 Task: Search one way flight ticket for 5 adults, 2 children, 1 infant in seat and 2 infants on lap in economy from King Salmon: King Salmon Airport to Jackson: Jackson Hole Airport on 5-2-2023. Choice of flights is Alaska. Number of bags: 1 carry on bag and 1 checked bag. Price is upto 100000. Outbound departure time preference is 10:45.
Action: Mouse moved to (183, 130)
Screenshot: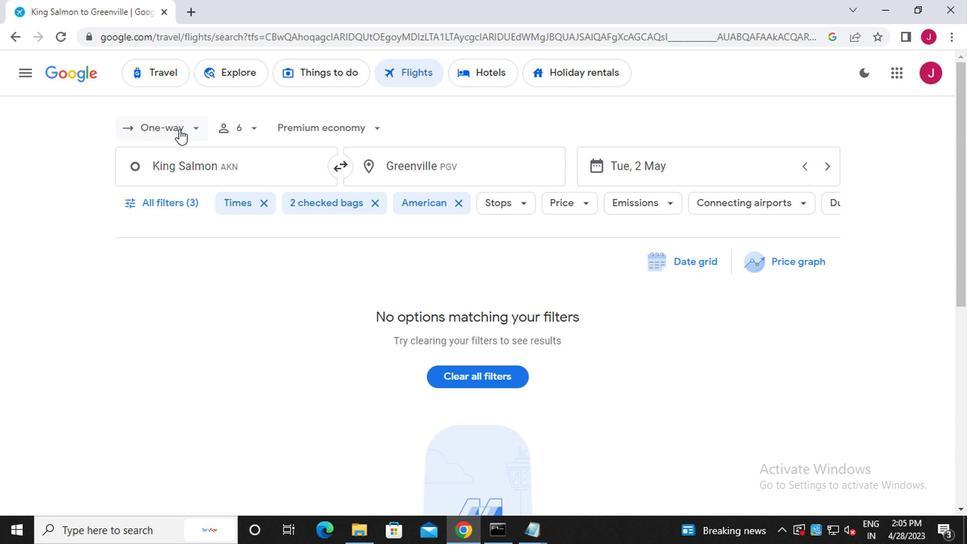 
Action: Mouse pressed left at (183, 130)
Screenshot: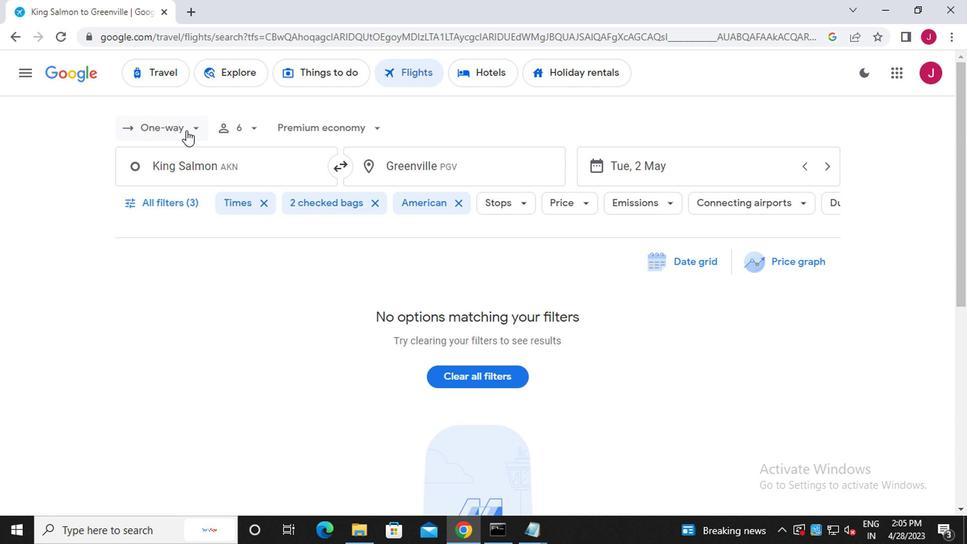
Action: Mouse moved to (188, 193)
Screenshot: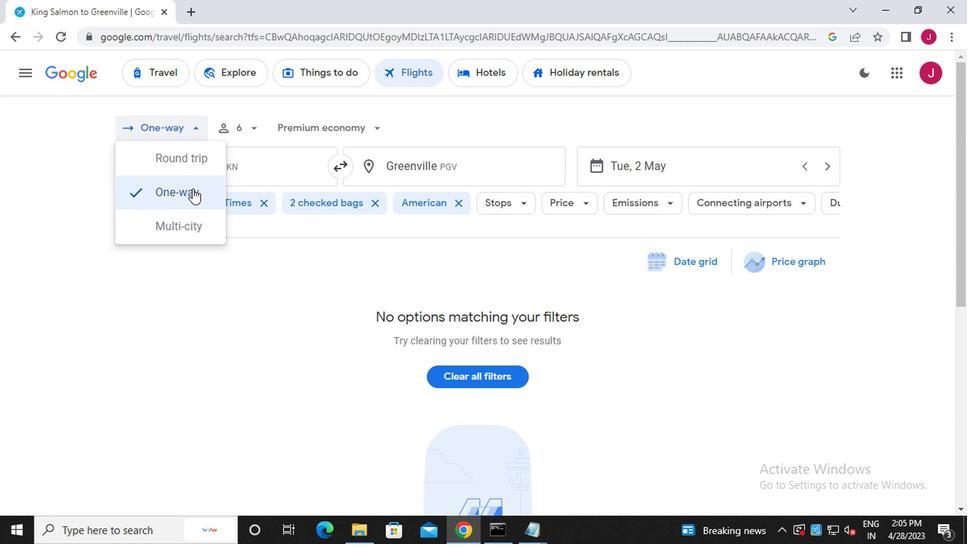 
Action: Mouse pressed left at (188, 193)
Screenshot: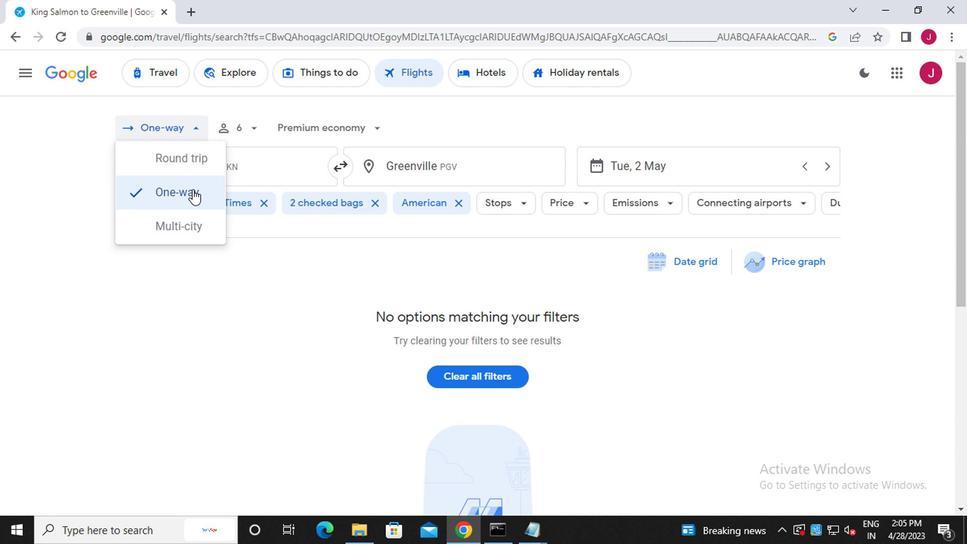 
Action: Mouse moved to (254, 125)
Screenshot: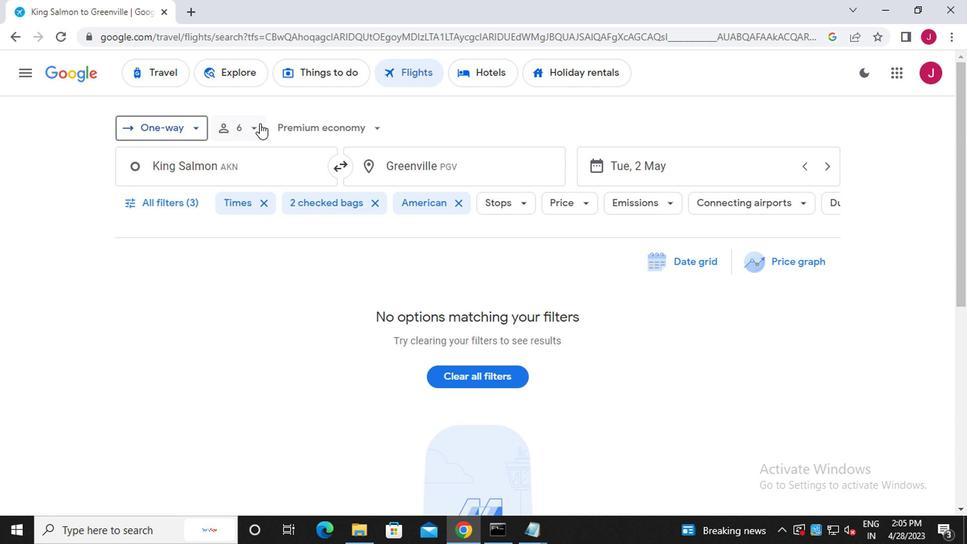 
Action: Mouse pressed left at (254, 125)
Screenshot: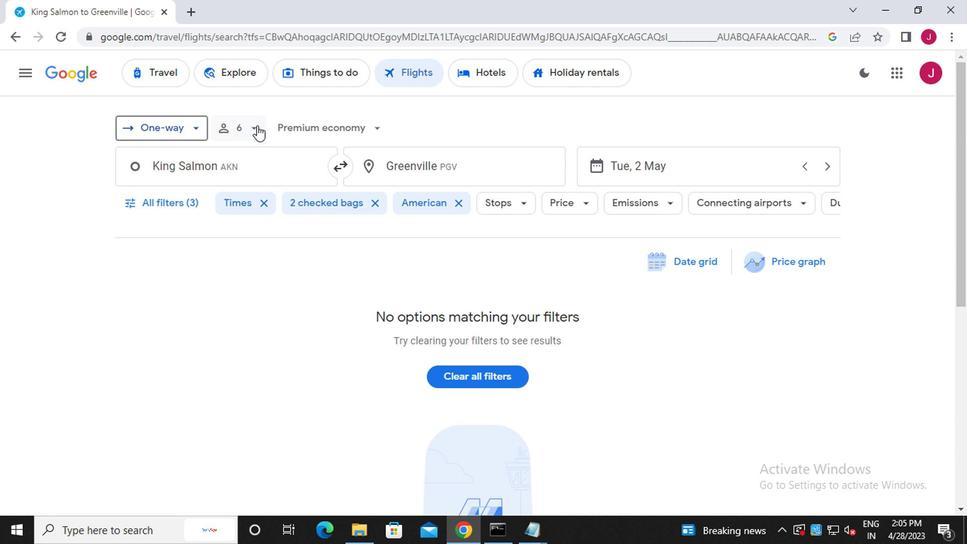
Action: Mouse moved to (355, 165)
Screenshot: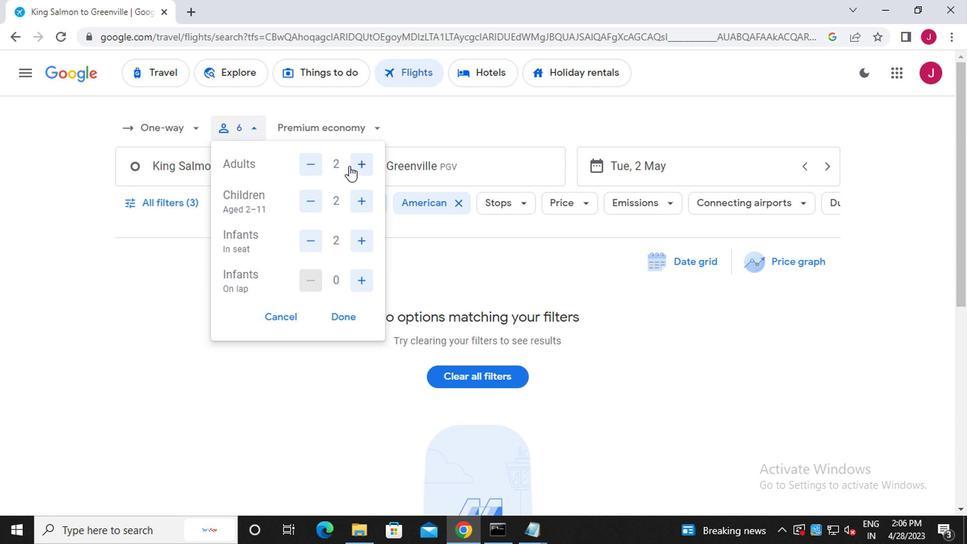 
Action: Mouse pressed left at (355, 165)
Screenshot: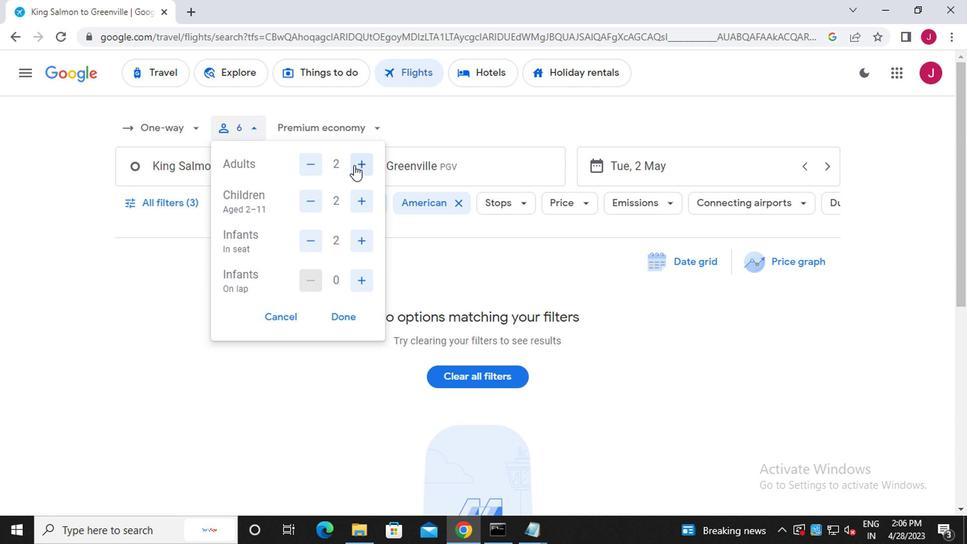 
Action: Mouse moved to (356, 165)
Screenshot: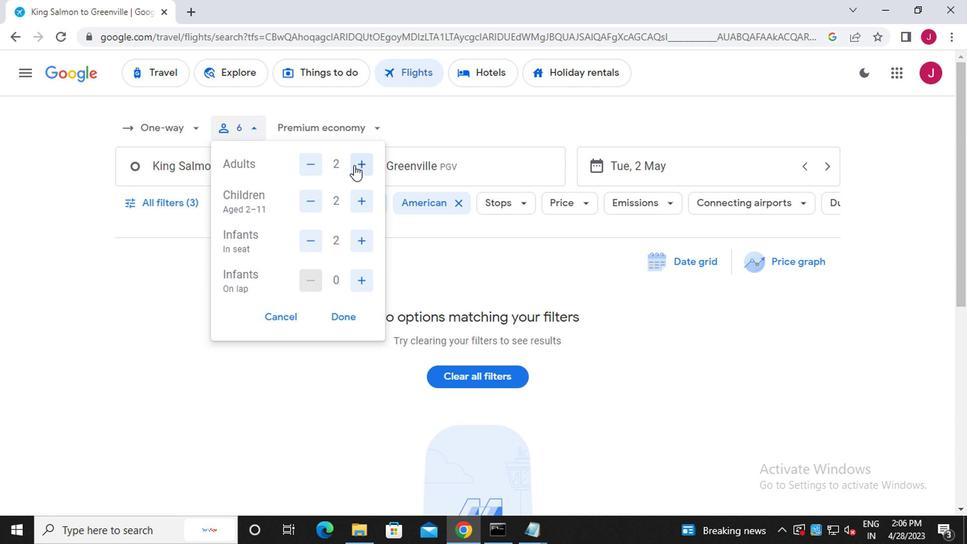 
Action: Mouse pressed left at (356, 165)
Screenshot: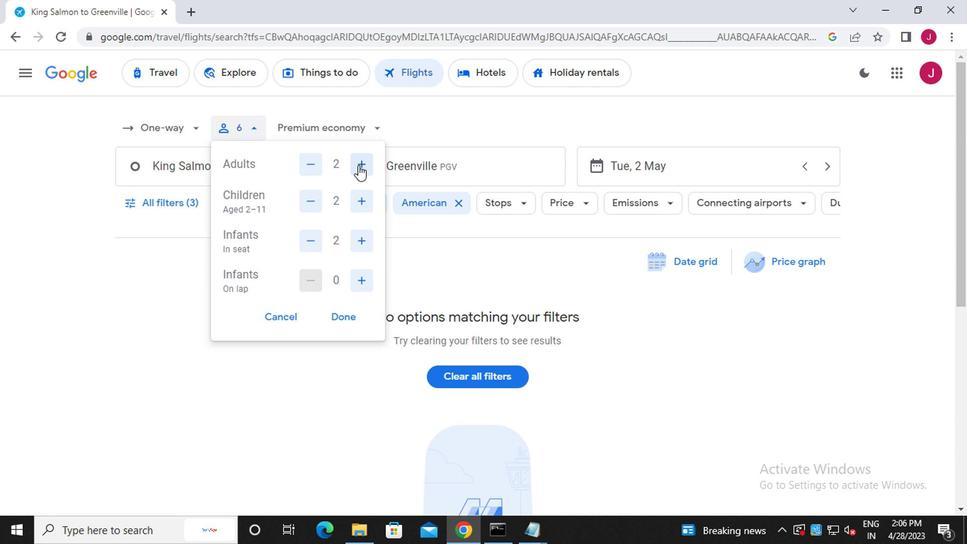 
Action: Mouse moved to (308, 164)
Screenshot: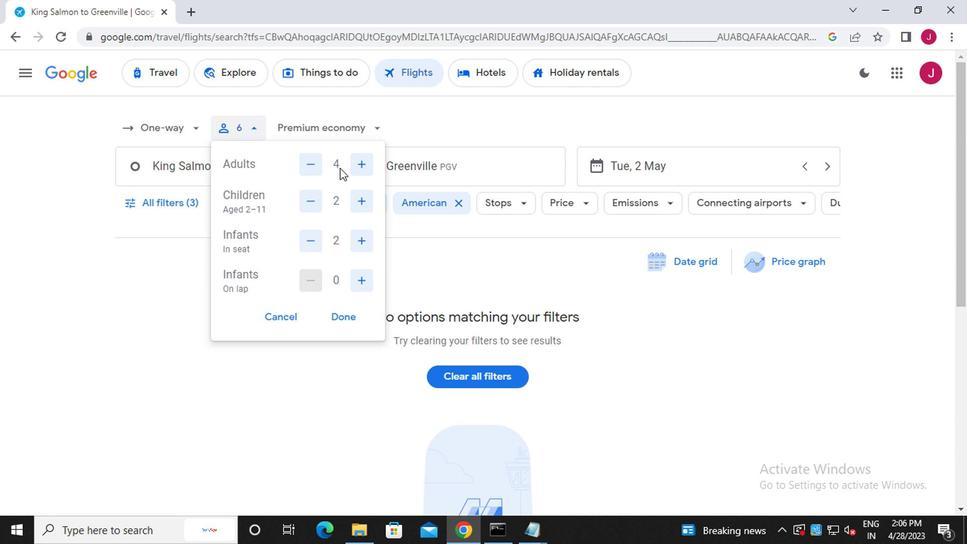 
Action: Mouse pressed left at (308, 164)
Screenshot: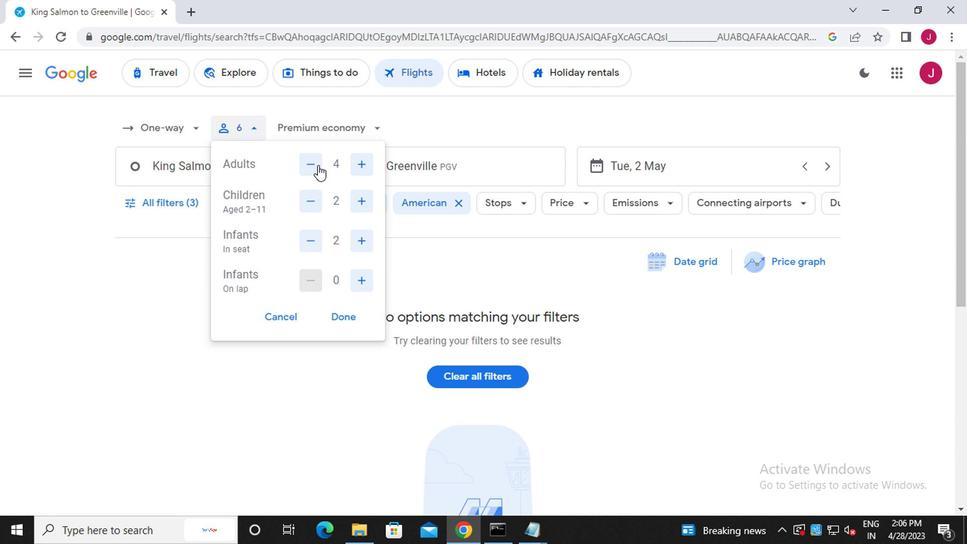 
Action: Mouse pressed left at (308, 164)
Screenshot: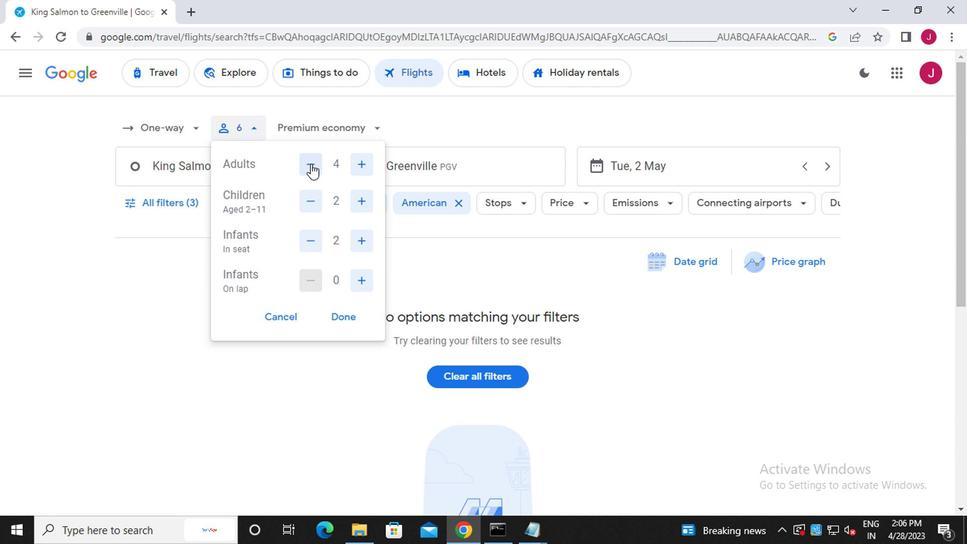 
Action: Mouse pressed left at (308, 164)
Screenshot: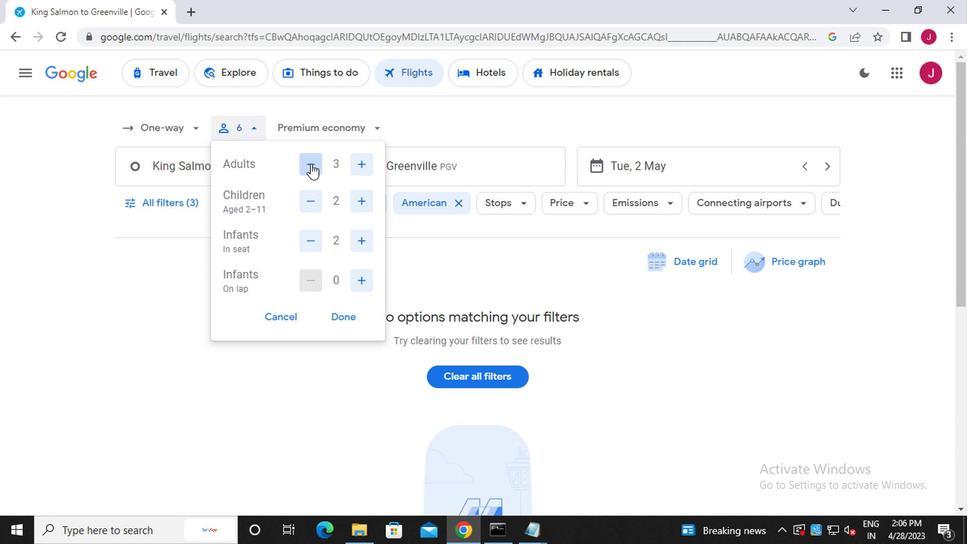 
Action: Mouse pressed left at (308, 164)
Screenshot: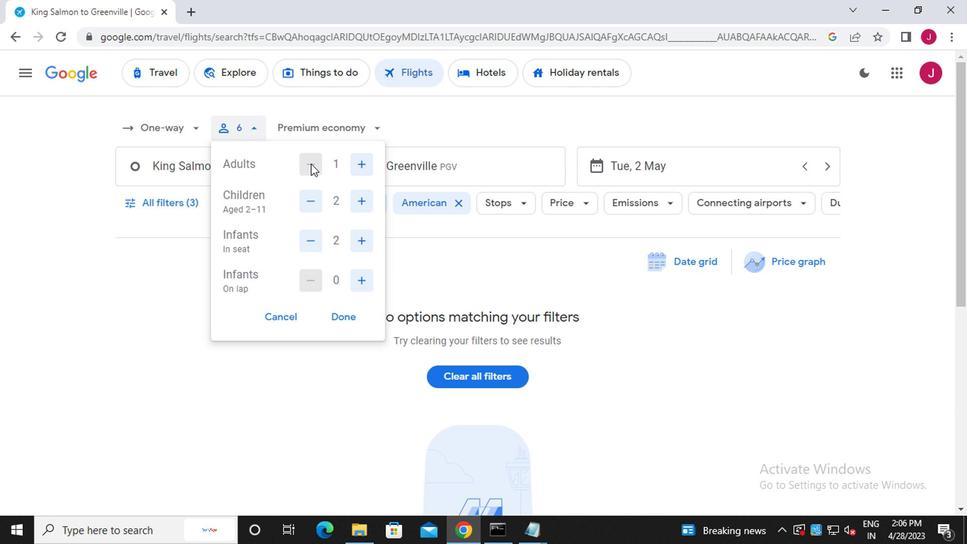 
Action: Mouse moved to (313, 165)
Screenshot: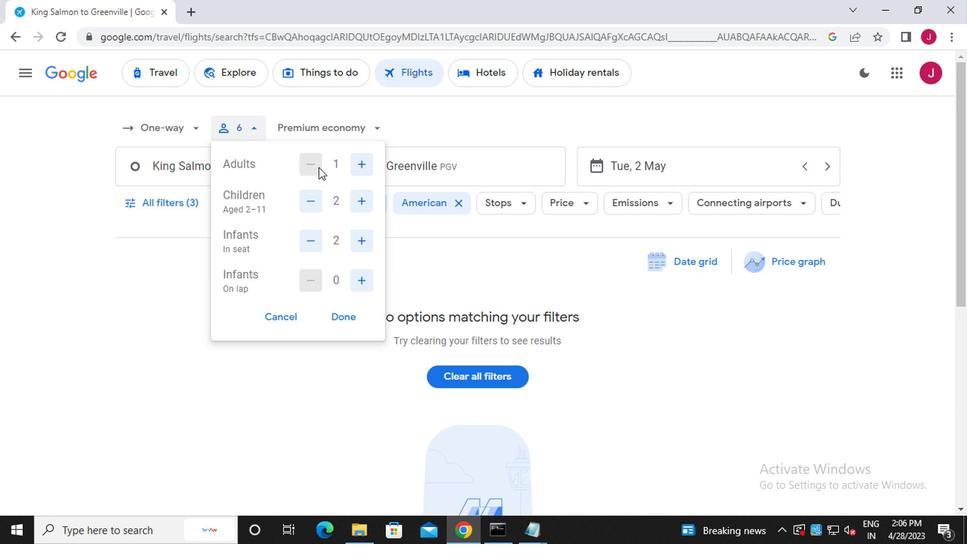 
Action: Mouse pressed left at (313, 165)
Screenshot: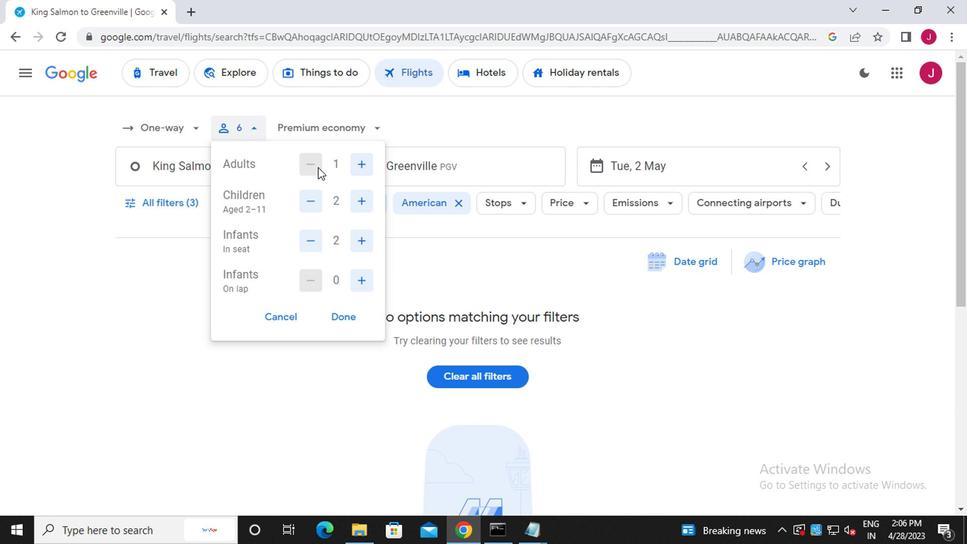 
Action: Mouse moved to (309, 164)
Screenshot: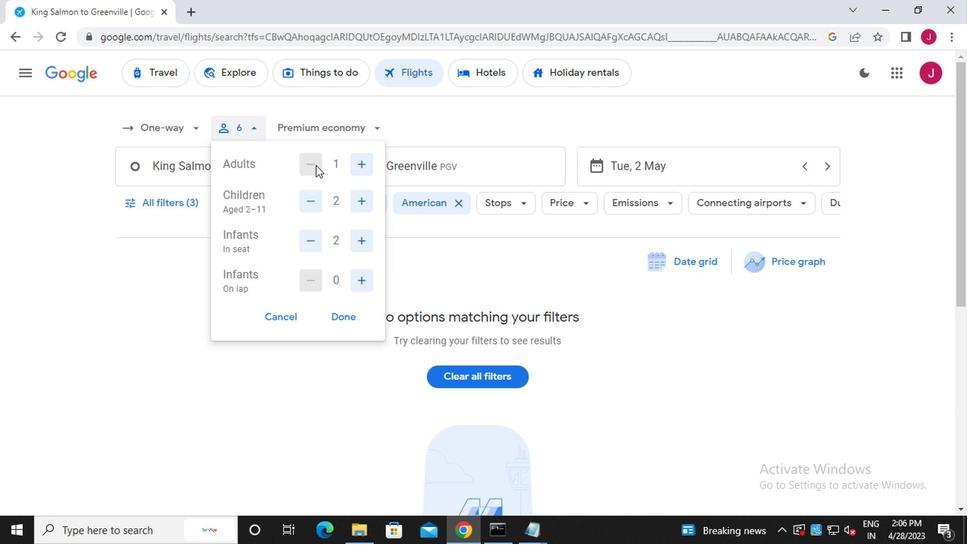 
Action: Mouse pressed left at (309, 164)
Screenshot: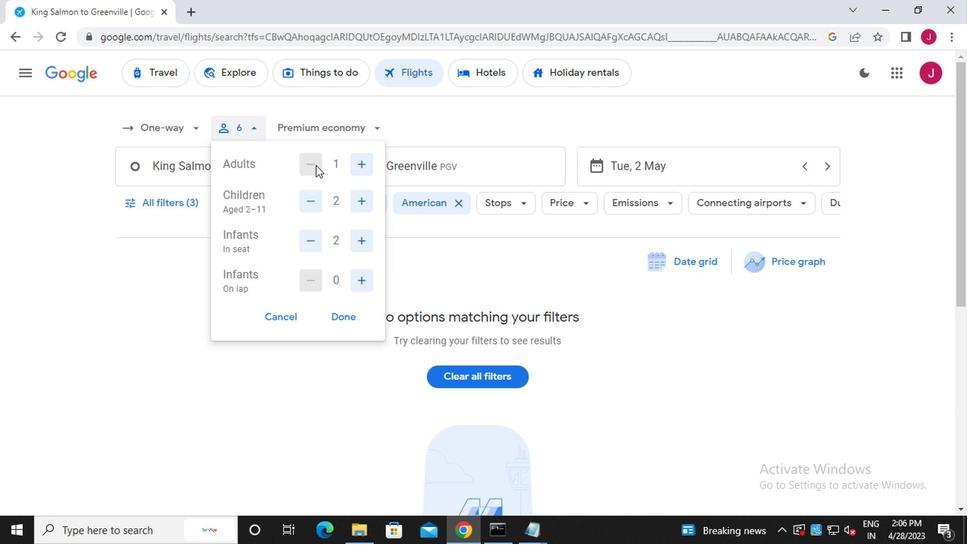 
Action: Mouse pressed left at (309, 164)
Screenshot: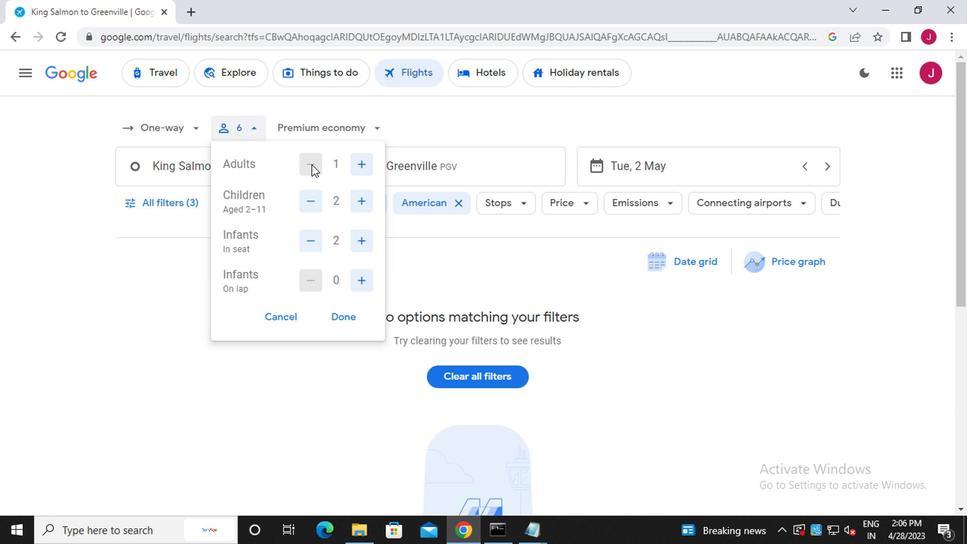 
Action: Mouse moved to (362, 168)
Screenshot: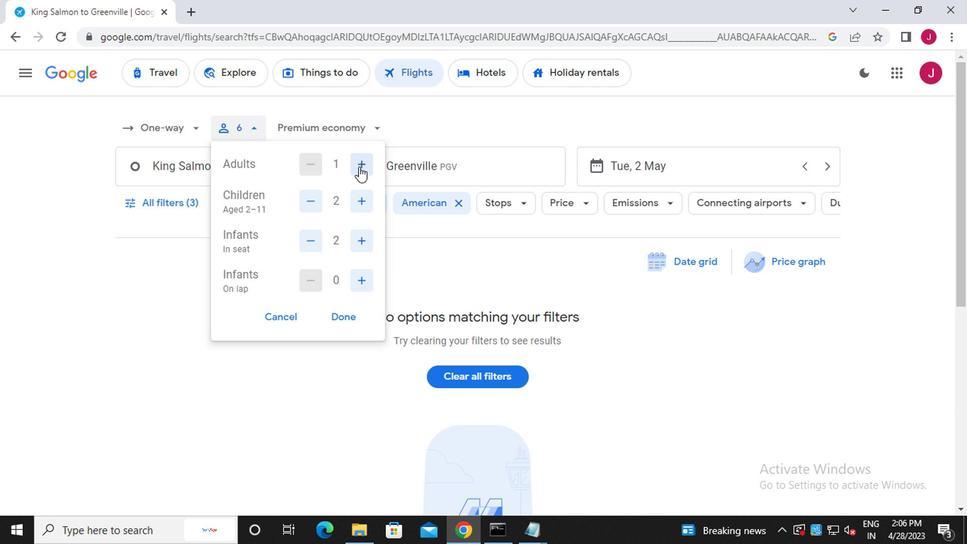 
Action: Mouse pressed left at (362, 168)
Screenshot: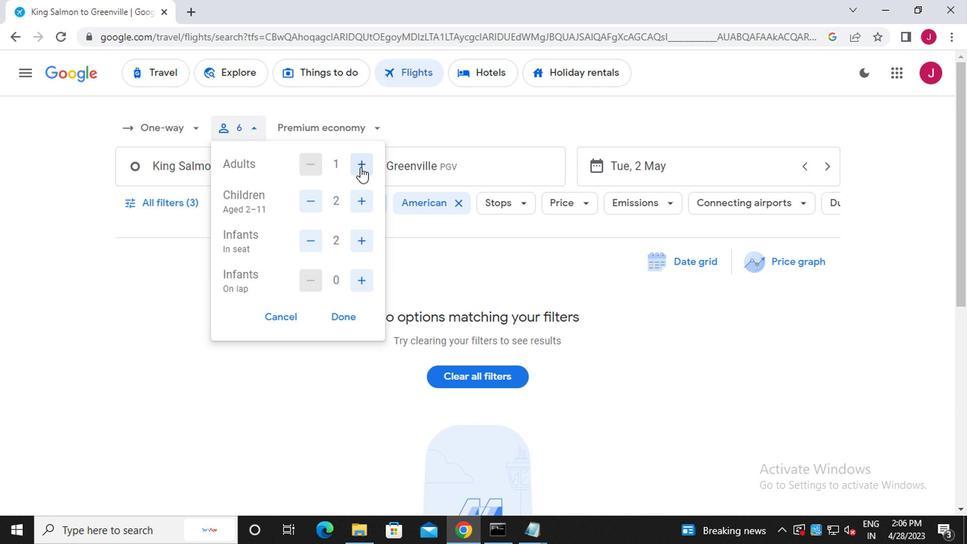 
Action: Mouse pressed left at (362, 168)
Screenshot: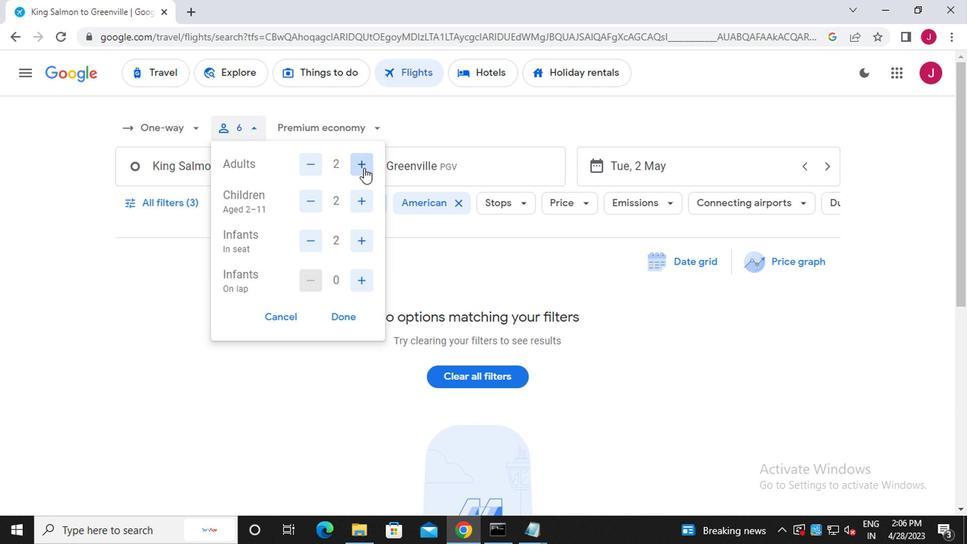 
Action: Mouse pressed left at (362, 168)
Screenshot: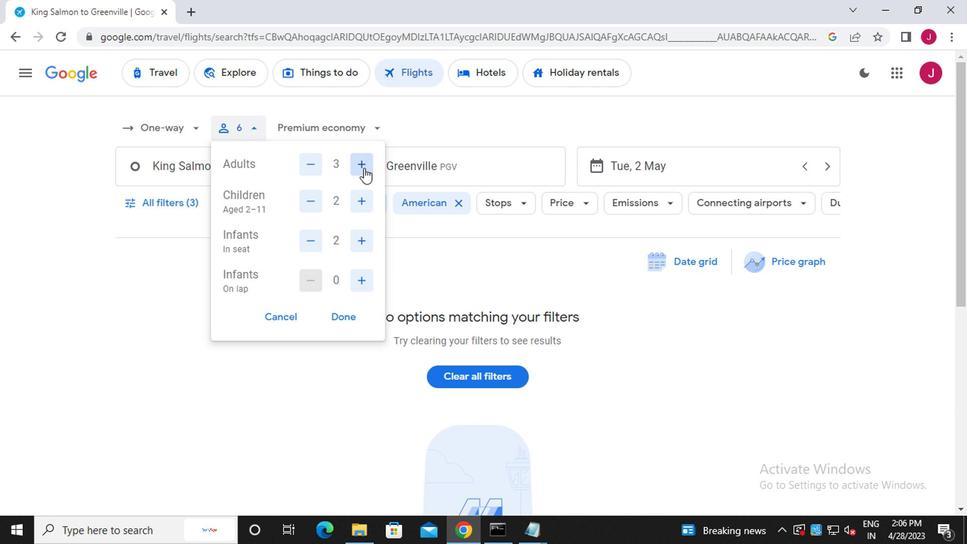
Action: Mouse pressed left at (362, 168)
Screenshot: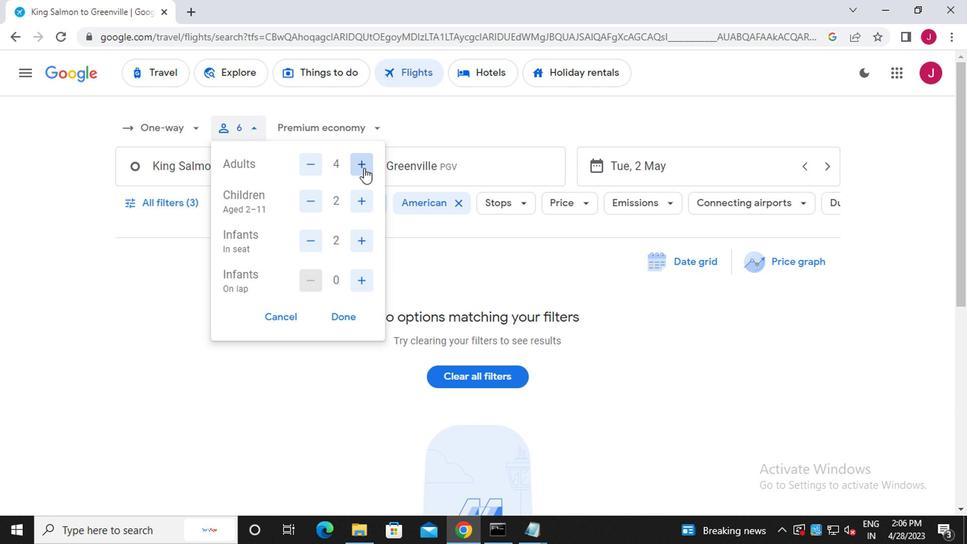 
Action: Mouse moved to (312, 202)
Screenshot: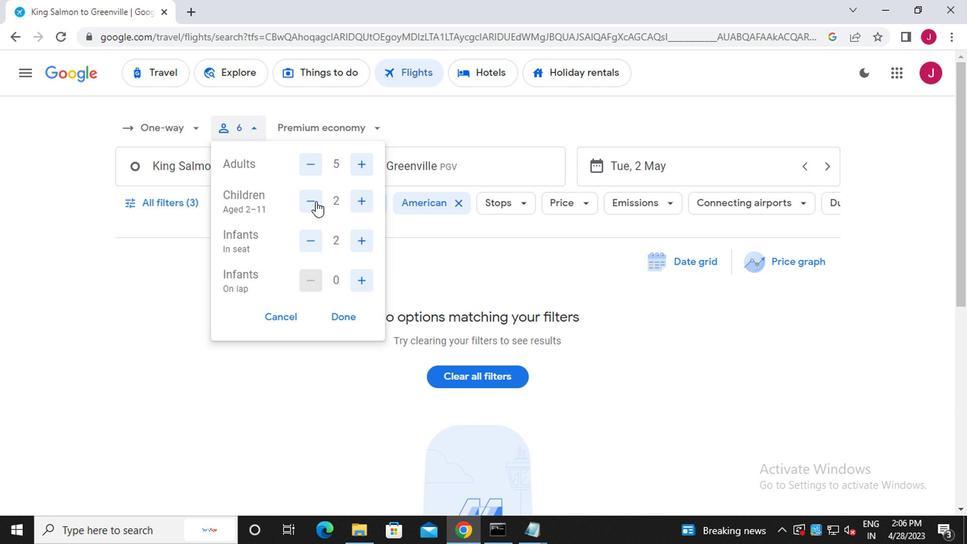 
Action: Mouse pressed left at (312, 202)
Screenshot: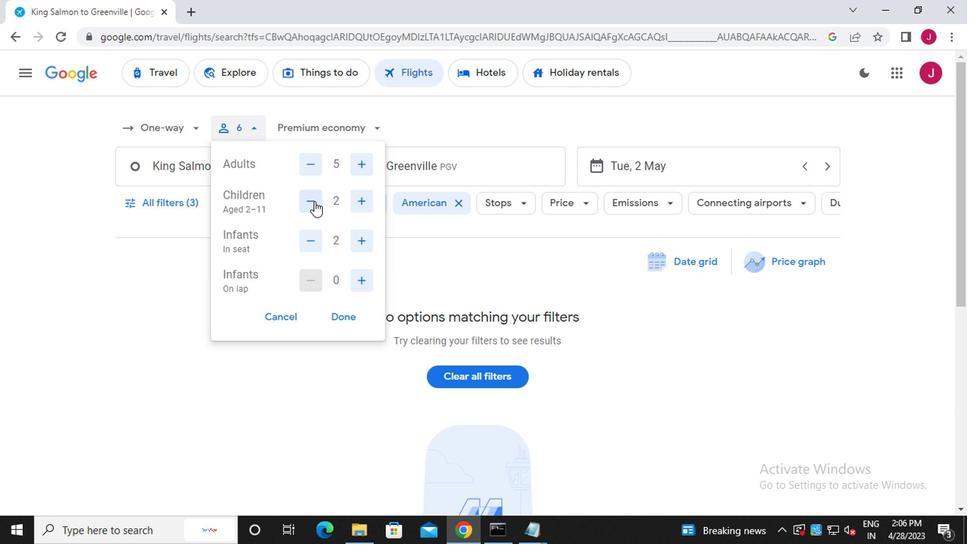 
Action: Mouse pressed left at (312, 202)
Screenshot: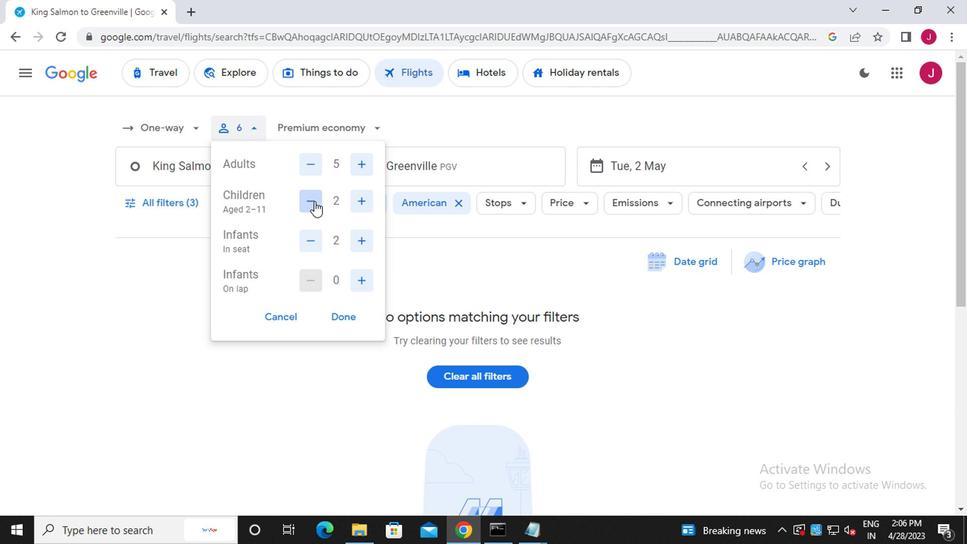 
Action: Mouse moved to (362, 206)
Screenshot: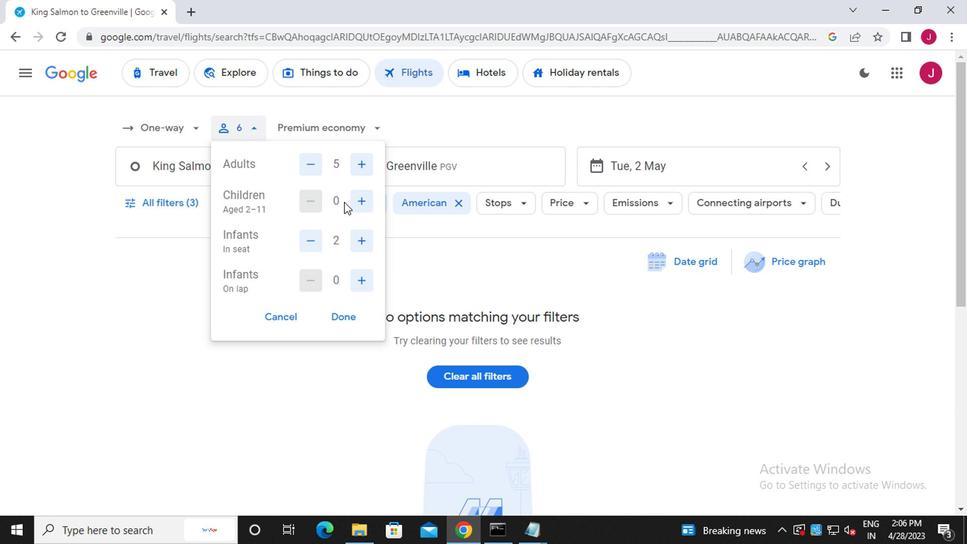 
Action: Mouse pressed left at (362, 206)
Screenshot: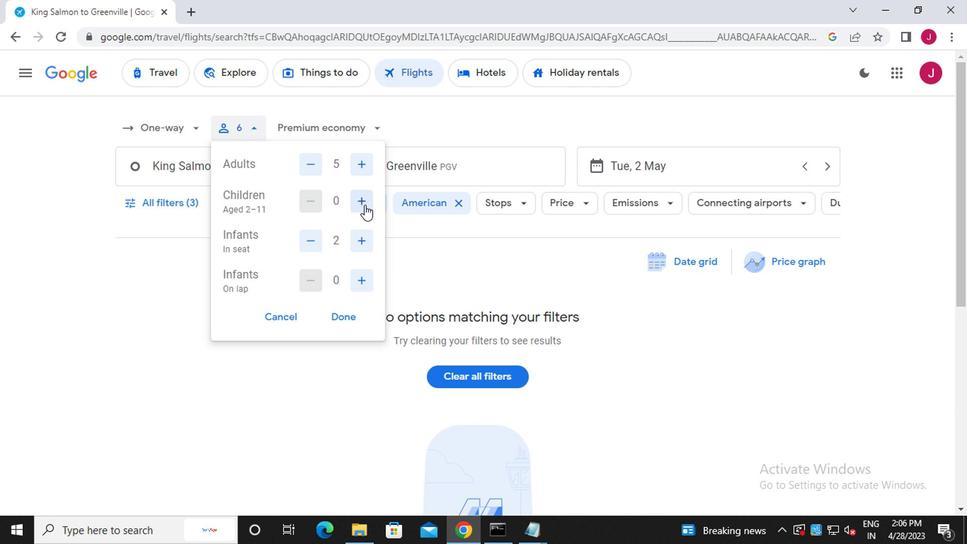 
Action: Mouse moved to (364, 207)
Screenshot: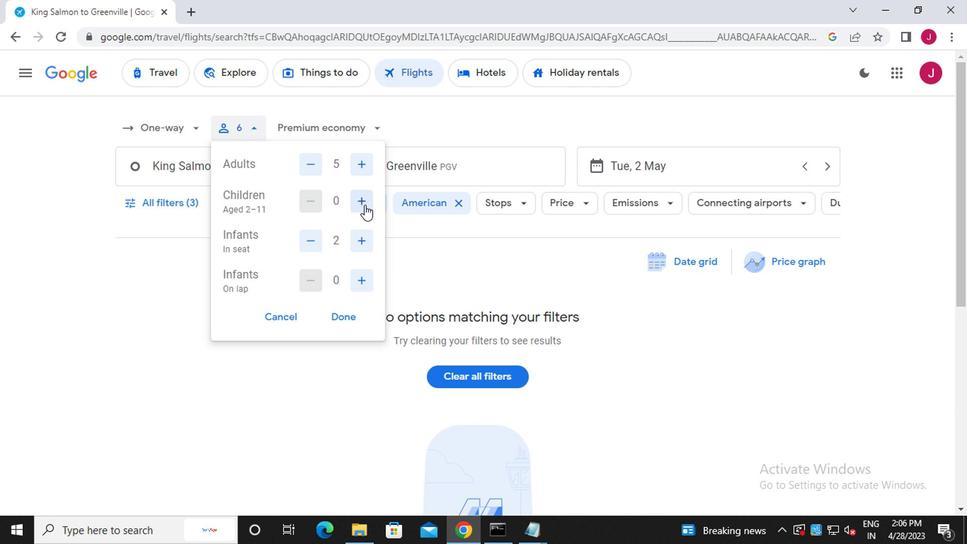 
Action: Mouse pressed left at (364, 207)
Screenshot: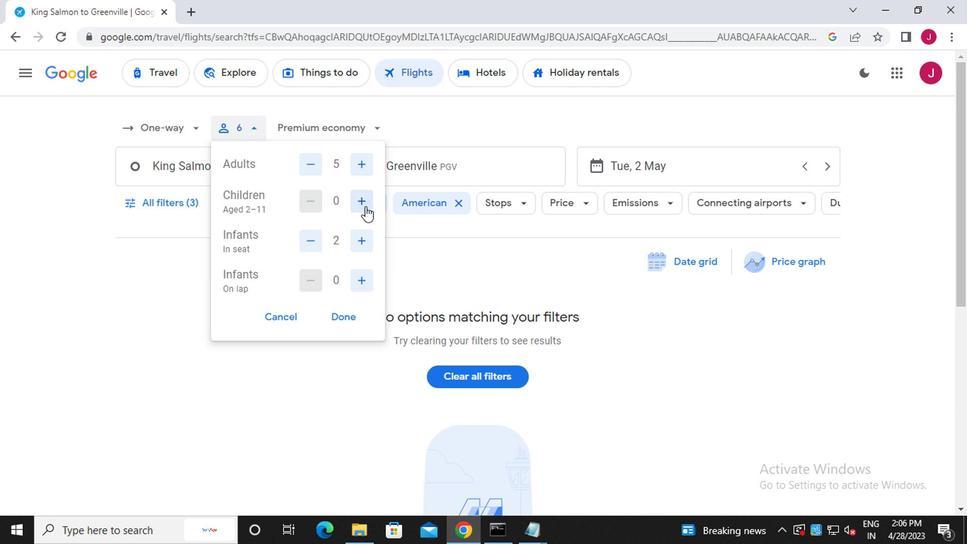 
Action: Mouse moved to (308, 241)
Screenshot: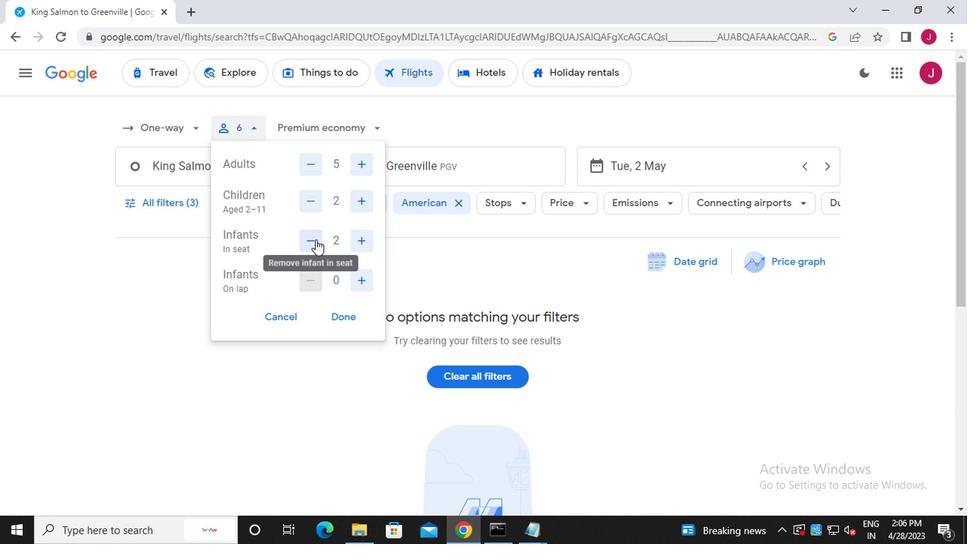 
Action: Mouse pressed left at (308, 241)
Screenshot: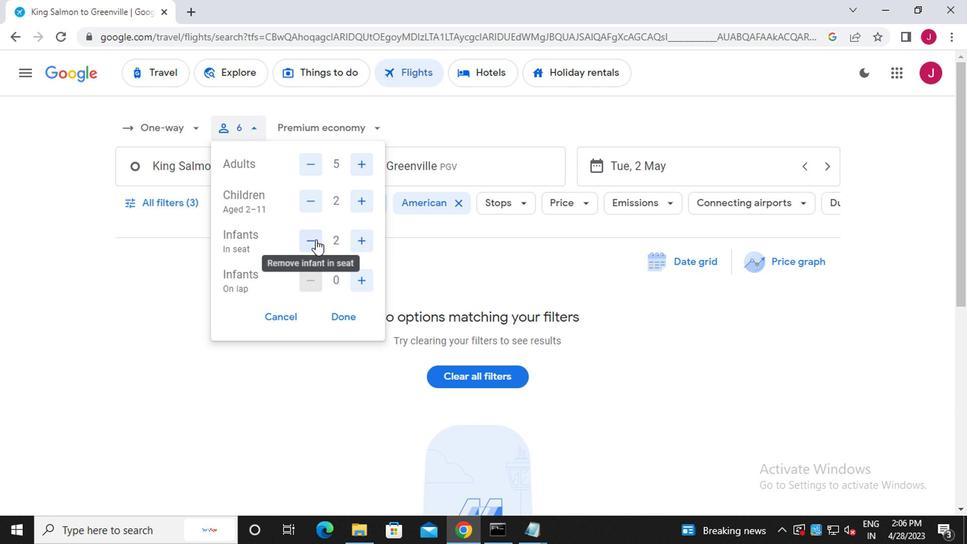 
Action: Mouse moved to (357, 279)
Screenshot: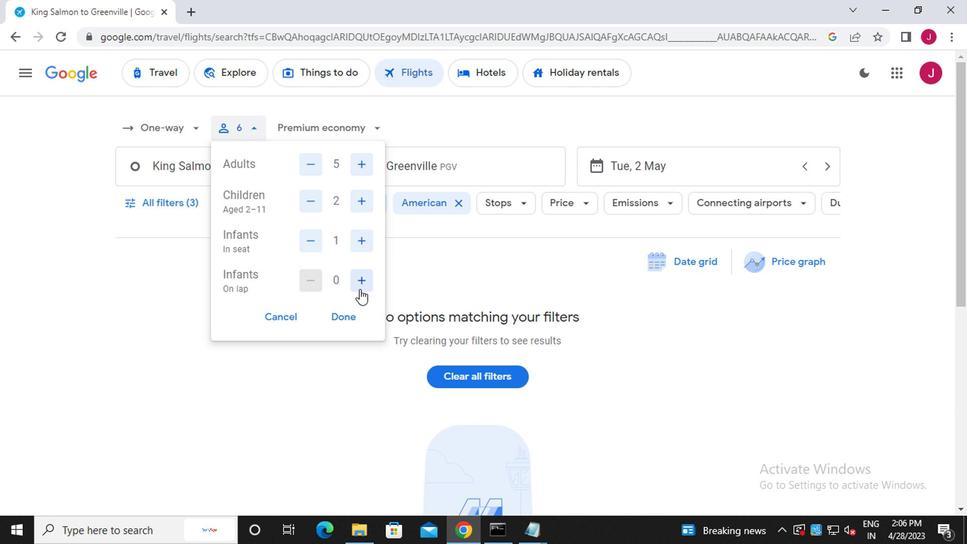 
Action: Mouse pressed left at (357, 279)
Screenshot: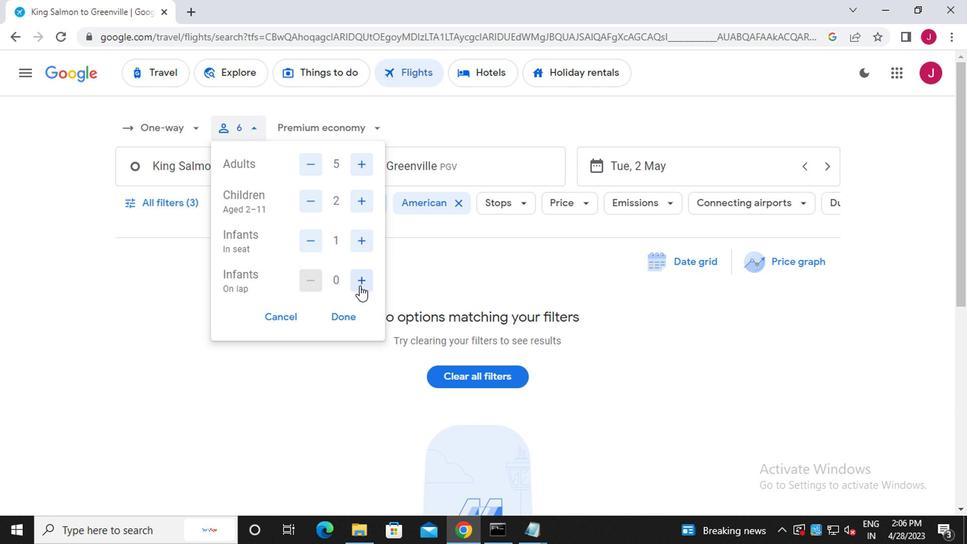 
Action: Mouse pressed left at (357, 279)
Screenshot: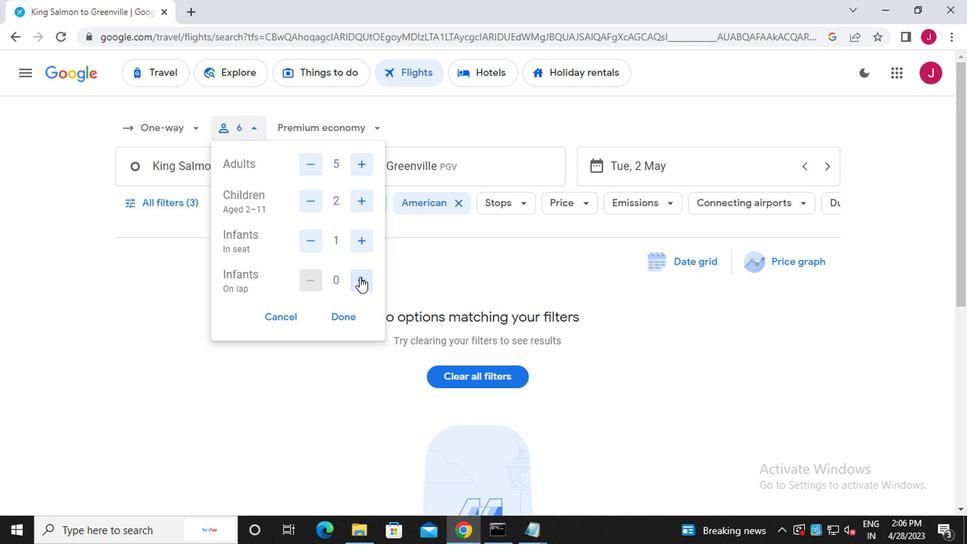 
Action: Mouse moved to (312, 281)
Screenshot: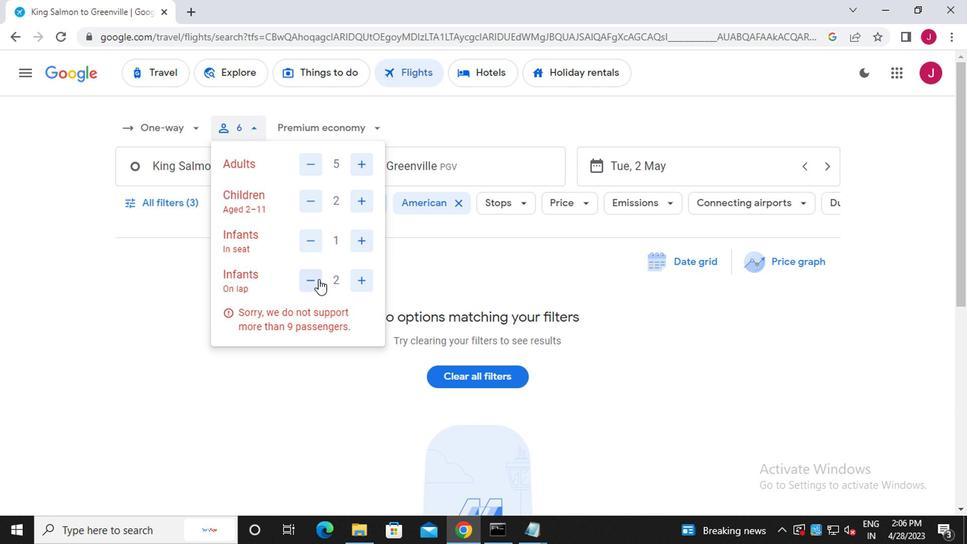 
Action: Mouse pressed left at (312, 281)
Screenshot: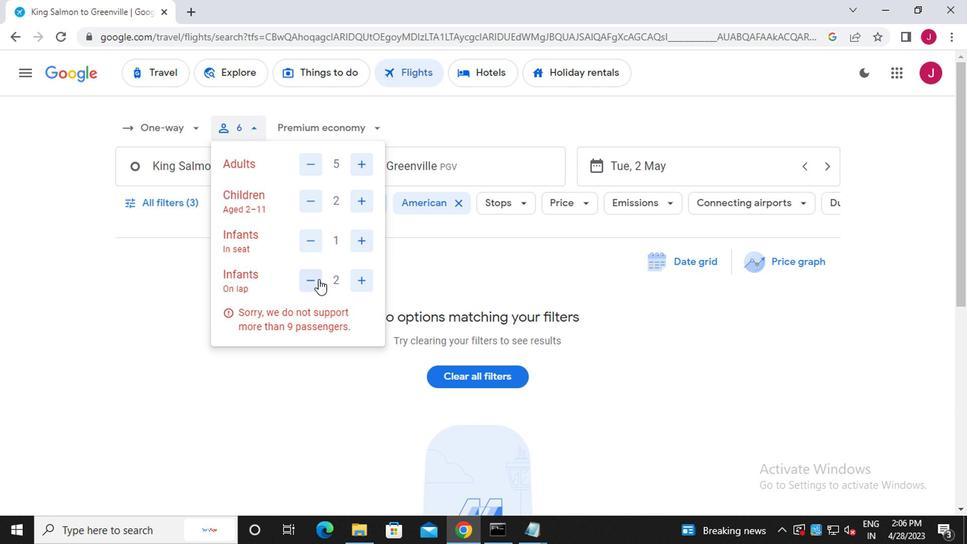 
Action: Mouse moved to (355, 319)
Screenshot: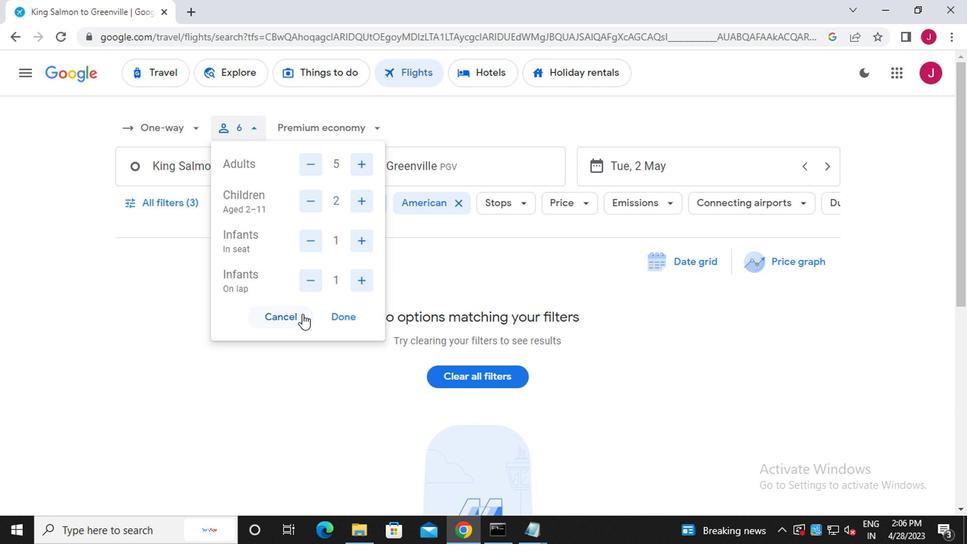 
Action: Mouse pressed left at (355, 319)
Screenshot: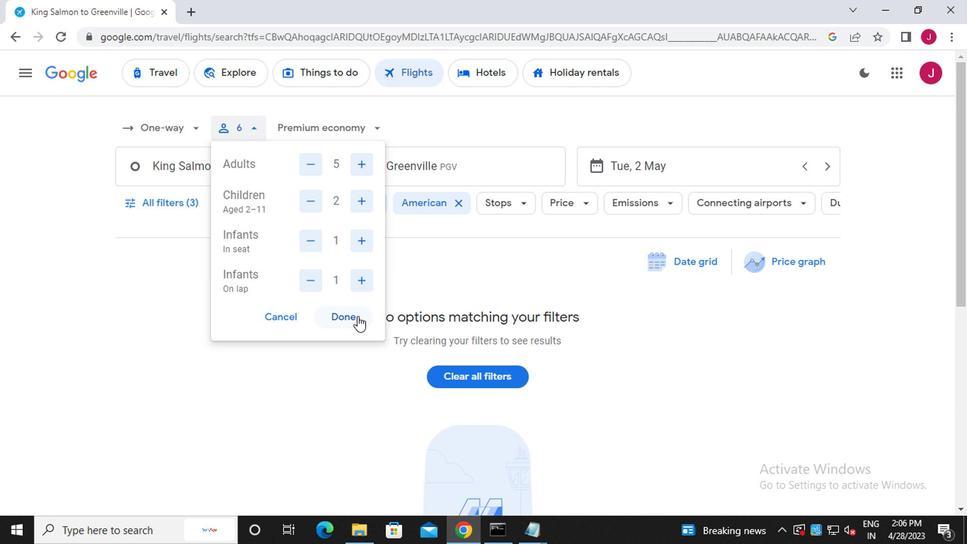 
Action: Mouse moved to (332, 133)
Screenshot: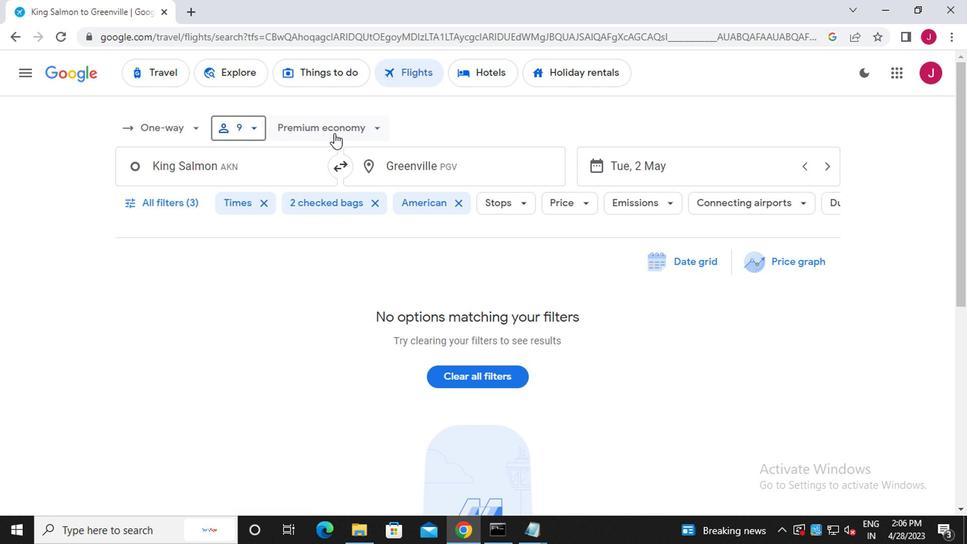
Action: Mouse pressed left at (332, 133)
Screenshot: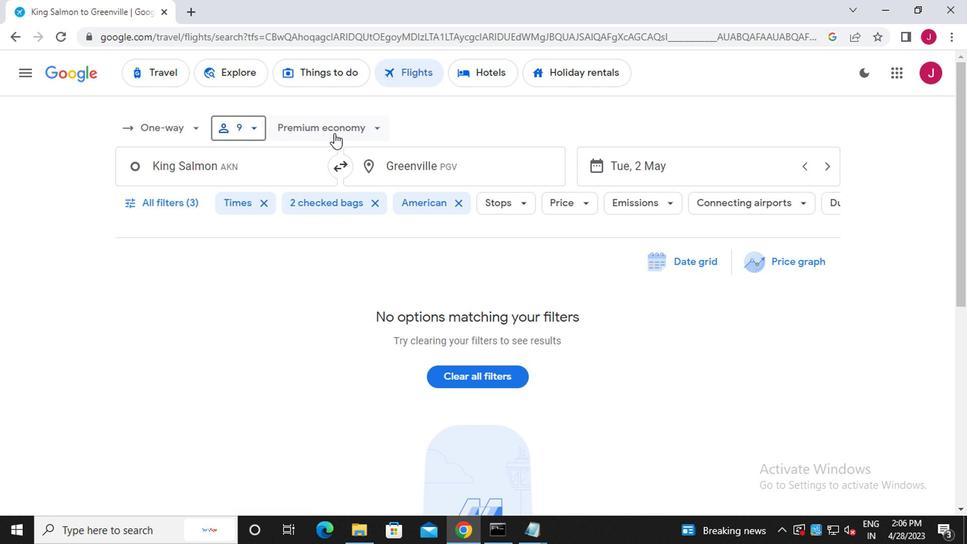 
Action: Mouse moved to (346, 157)
Screenshot: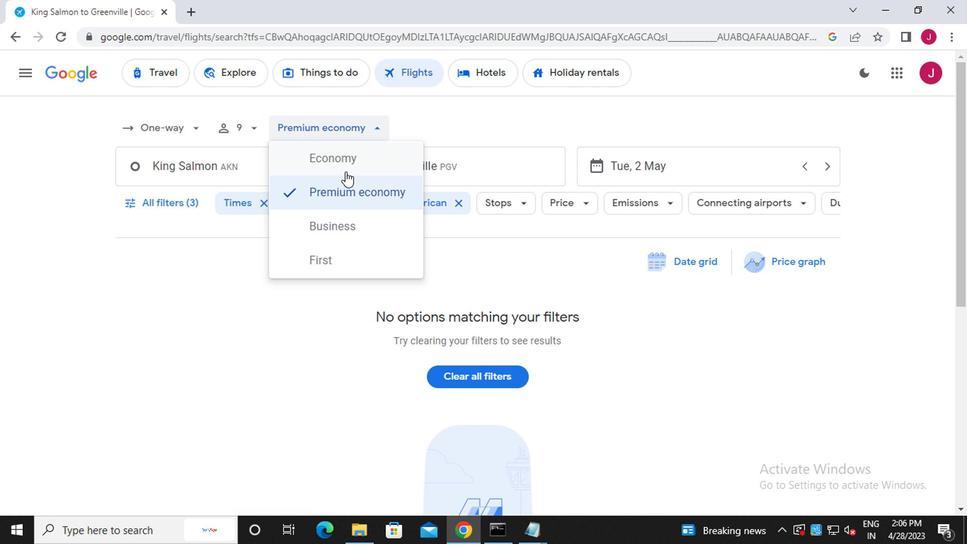 
Action: Mouse pressed left at (346, 157)
Screenshot: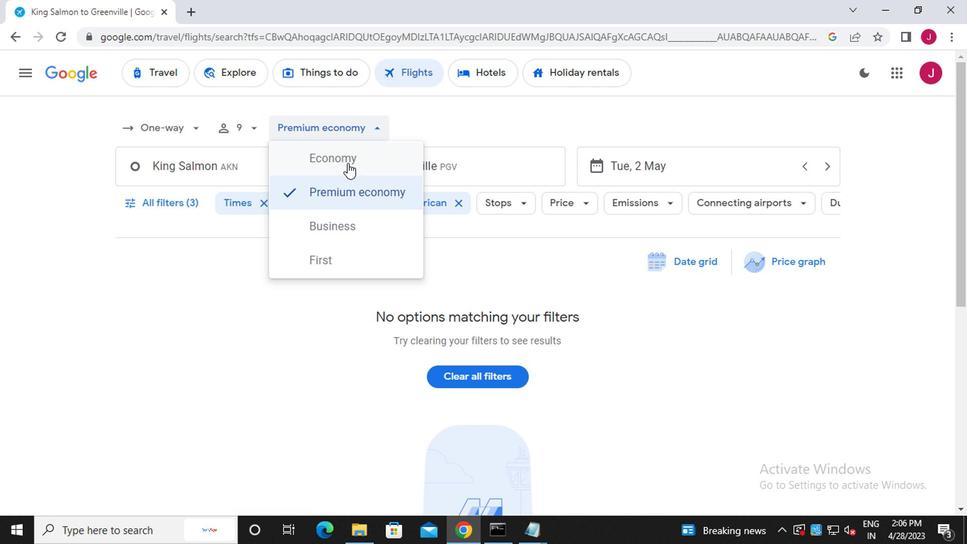 
Action: Mouse moved to (281, 174)
Screenshot: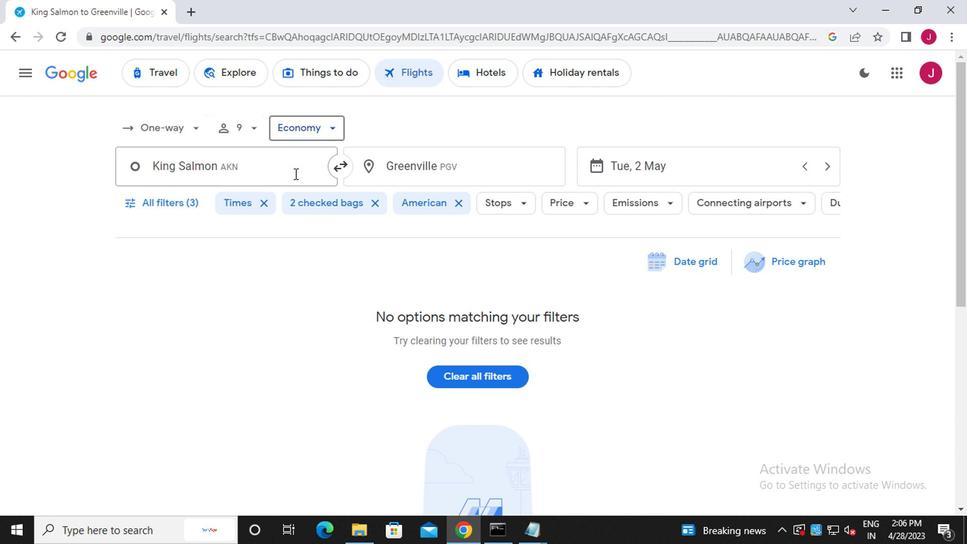 
Action: Mouse pressed left at (281, 174)
Screenshot: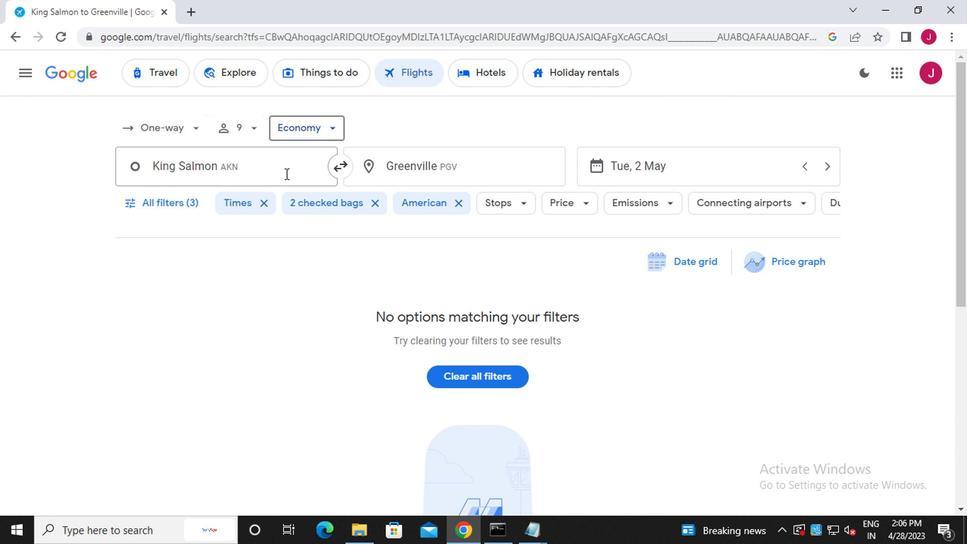 
Action: Mouse moved to (292, 214)
Screenshot: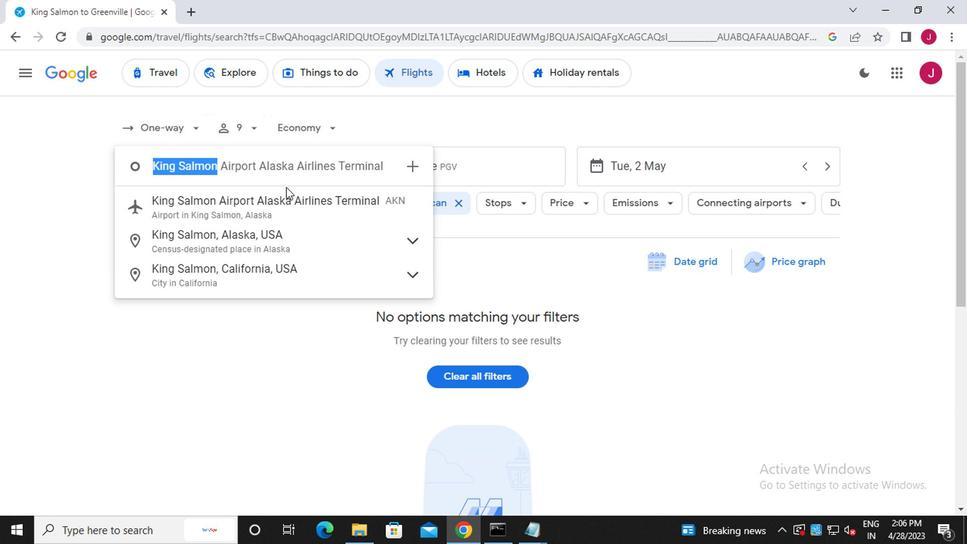 
Action: Mouse pressed left at (292, 214)
Screenshot: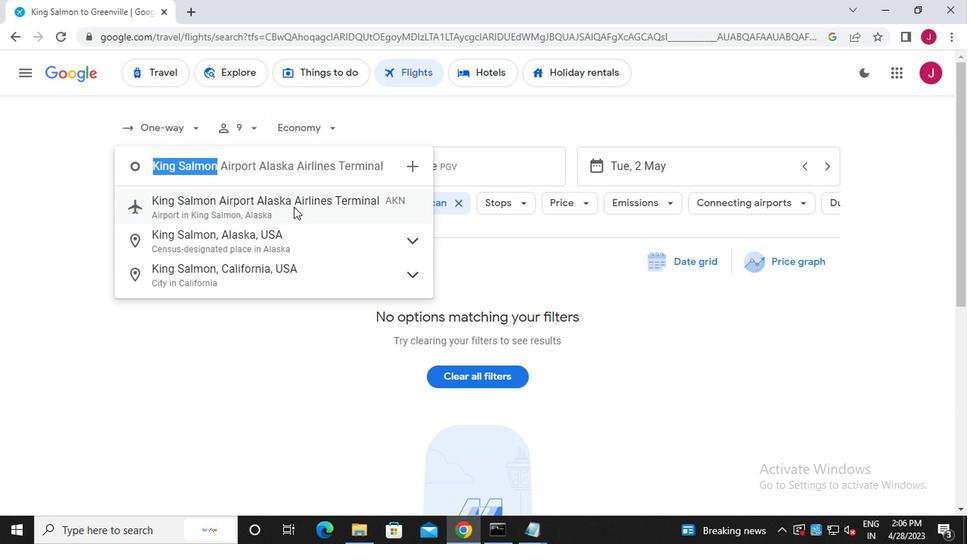 
Action: Mouse moved to (450, 169)
Screenshot: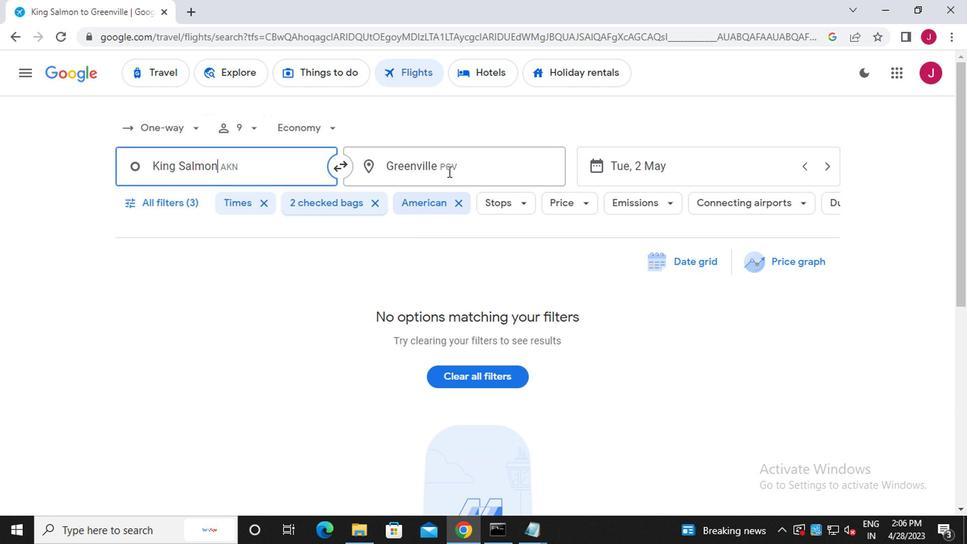 
Action: Mouse pressed left at (450, 169)
Screenshot: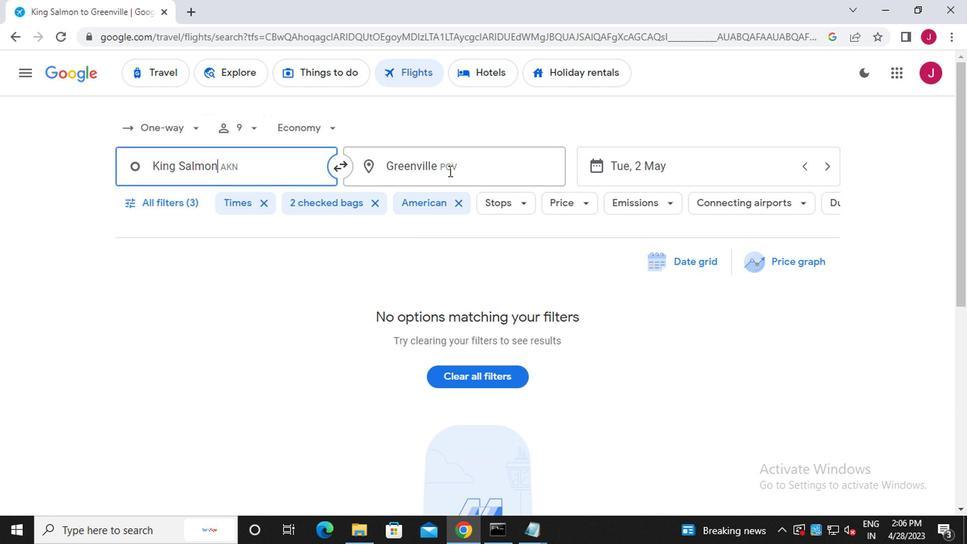 
Action: Mouse moved to (466, 171)
Screenshot: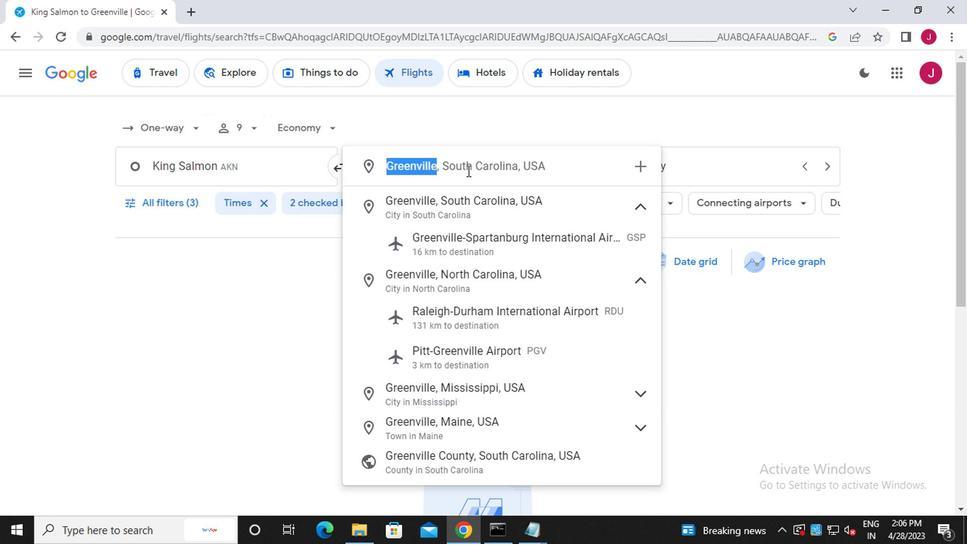 
Action: Key pressed jackson<Key.space>
Screenshot: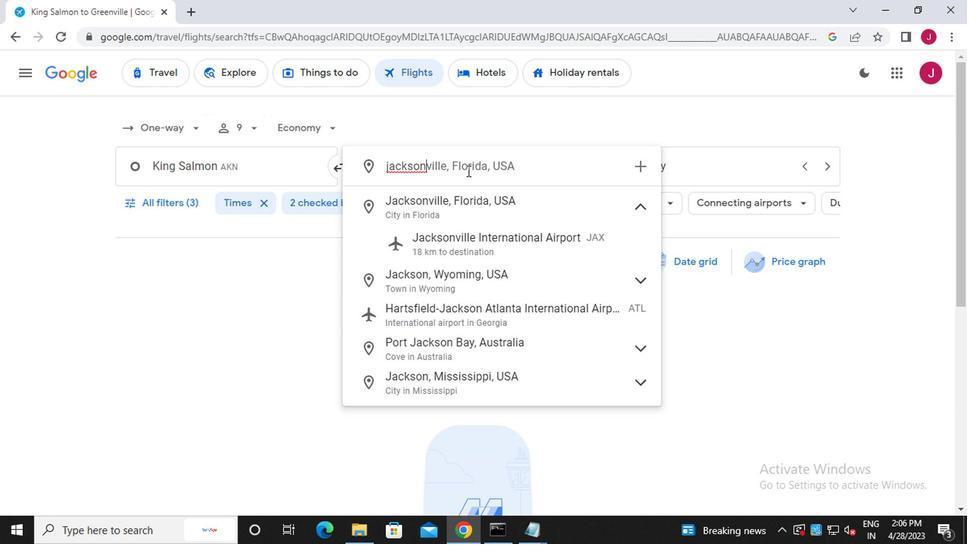 
Action: Mouse moved to (480, 249)
Screenshot: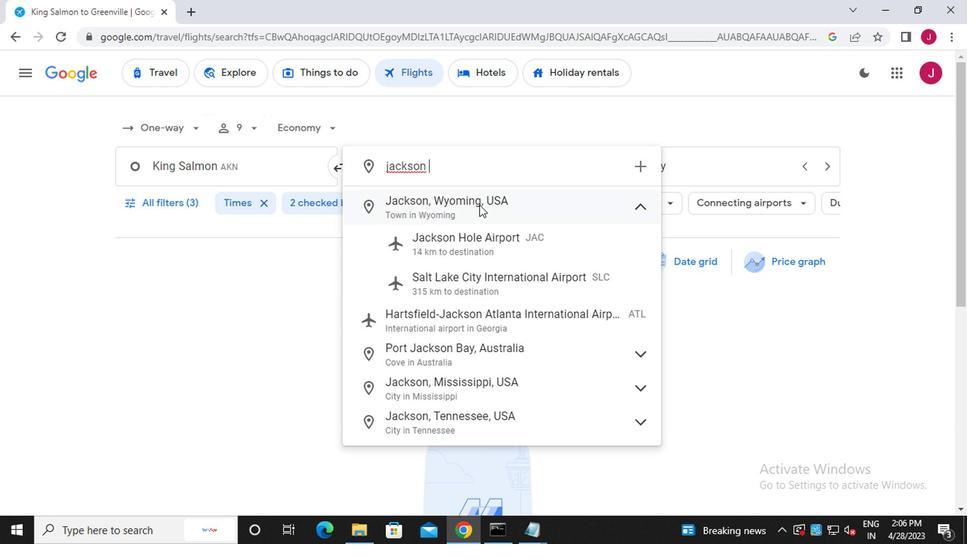 
Action: Mouse pressed left at (480, 249)
Screenshot: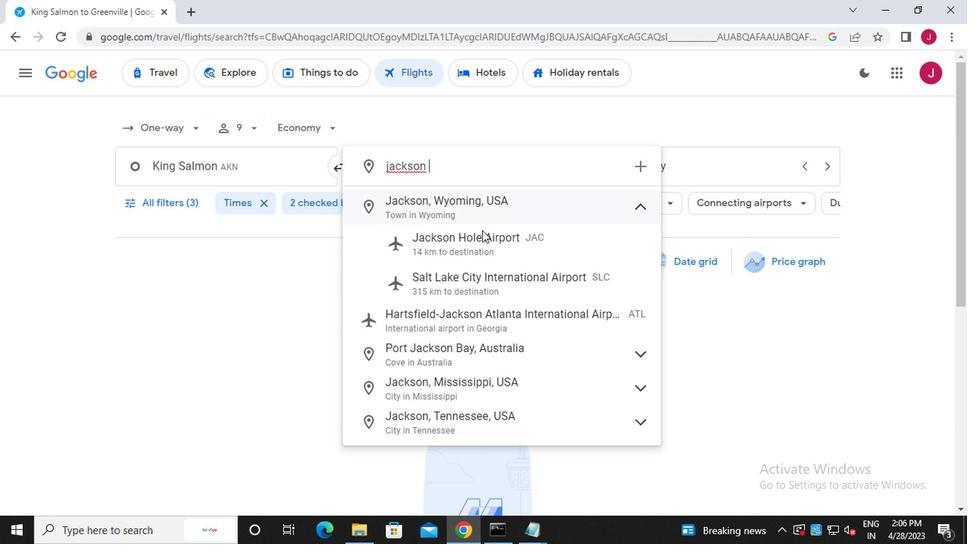 
Action: Mouse moved to (683, 174)
Screenshot: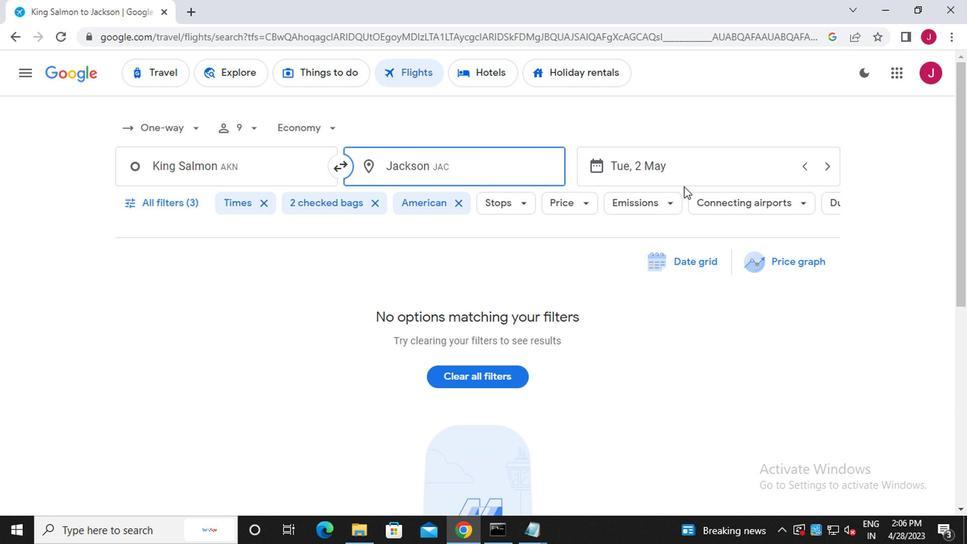 
Action: Mouse pressed left at (683, 174)
Screenshot: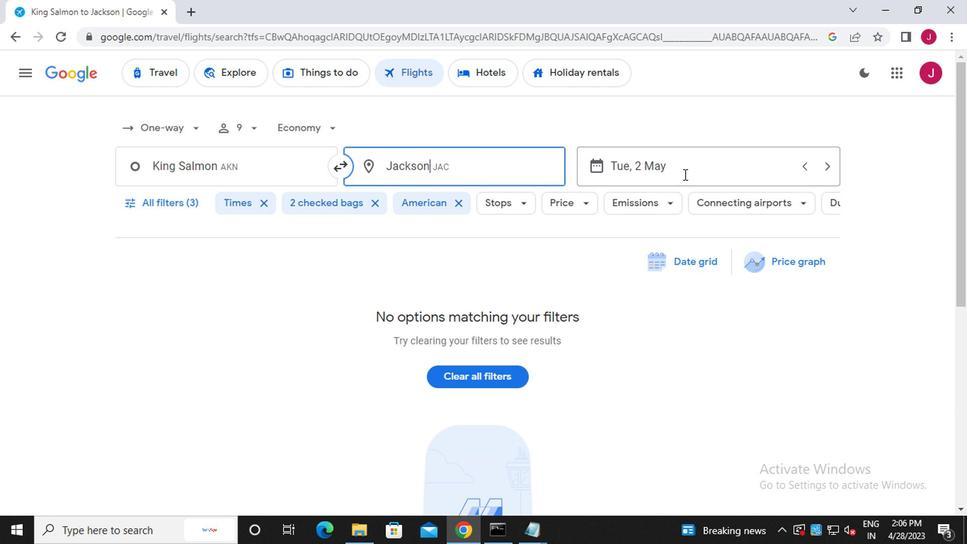 
Action: Mouse moved to (813, 495)
Screenshot: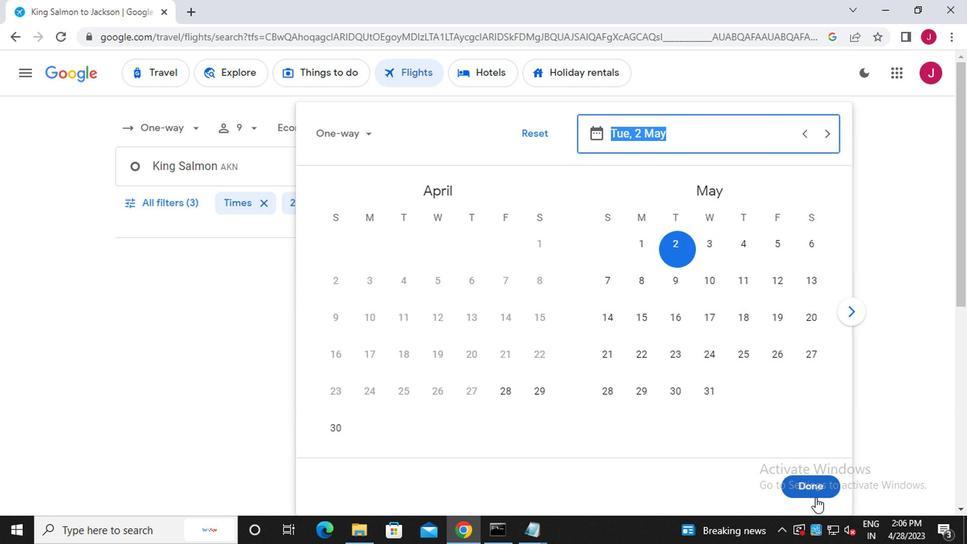
Action: Mouse pressed left at (813, 495)
Screenshot: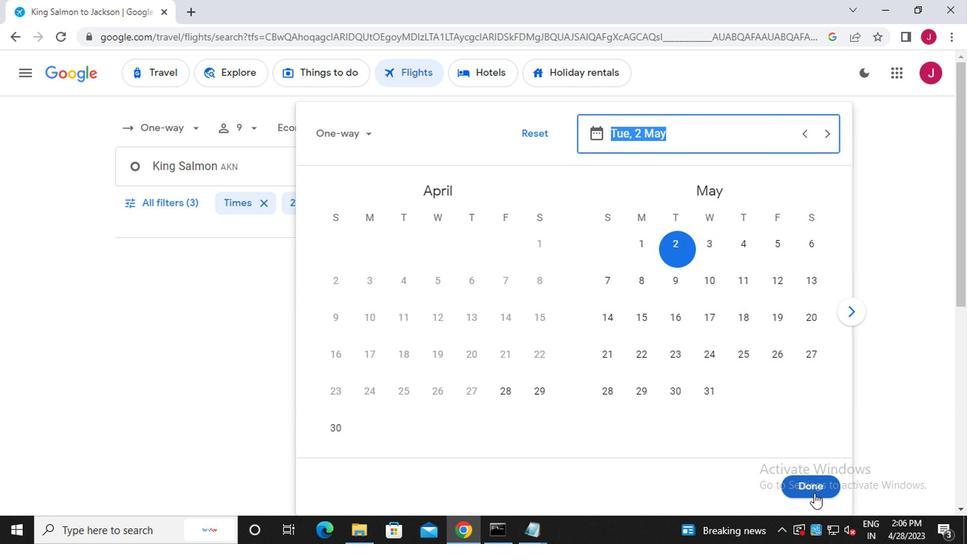 
Action: Mouse moved to (161, 202)
Screenshot: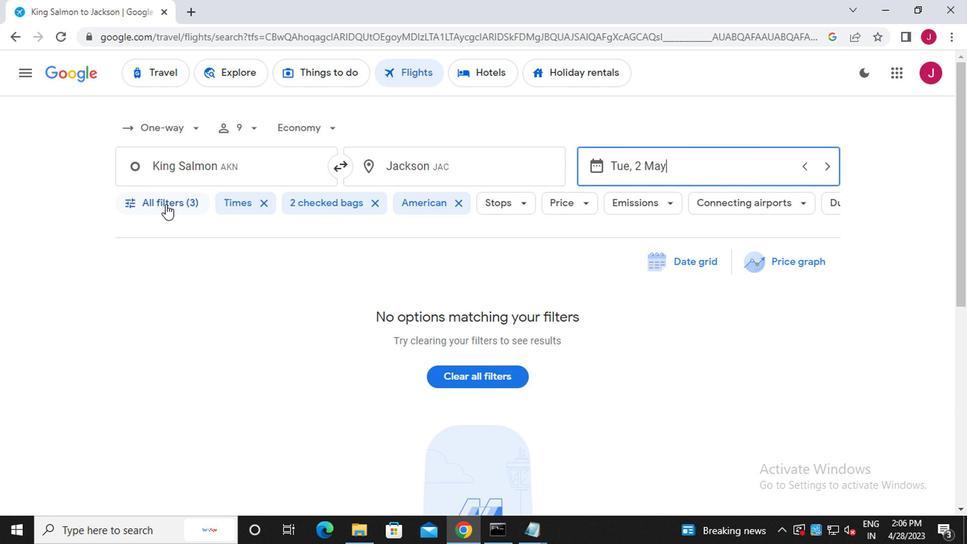 
Action: Mouse pressed left at (161, 202)
Screenshot: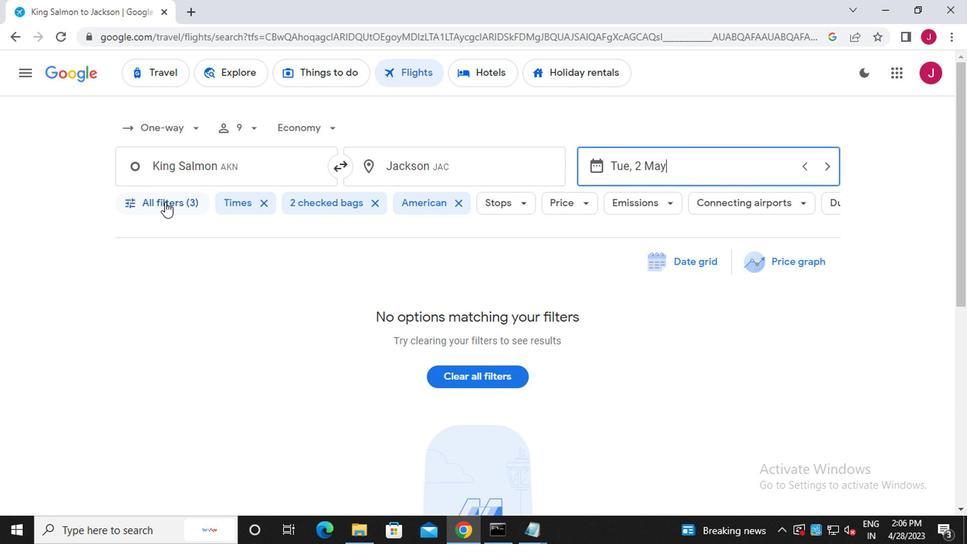
Action: Mouse moved to (274, 293)
Screenshot: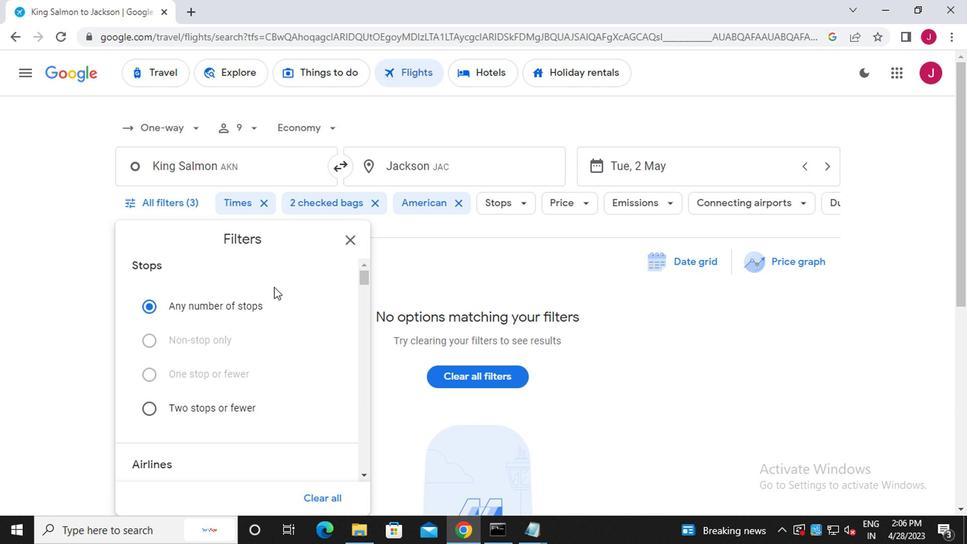 
Action: Mouse scrolled (274, 292) with delta (0, 0)
Screenshot: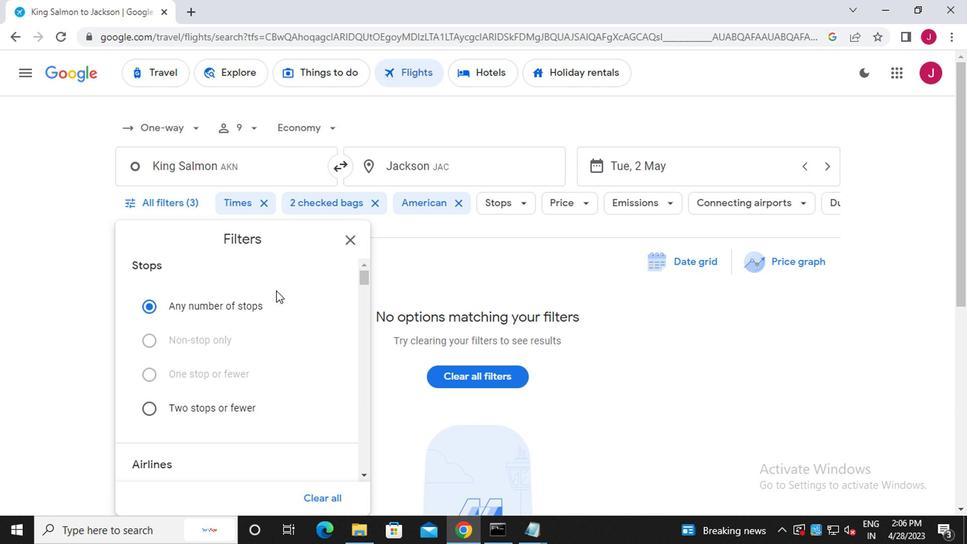 
Action: Mouse scrolled (274, 292) with delta (0, 0)
Screenshot: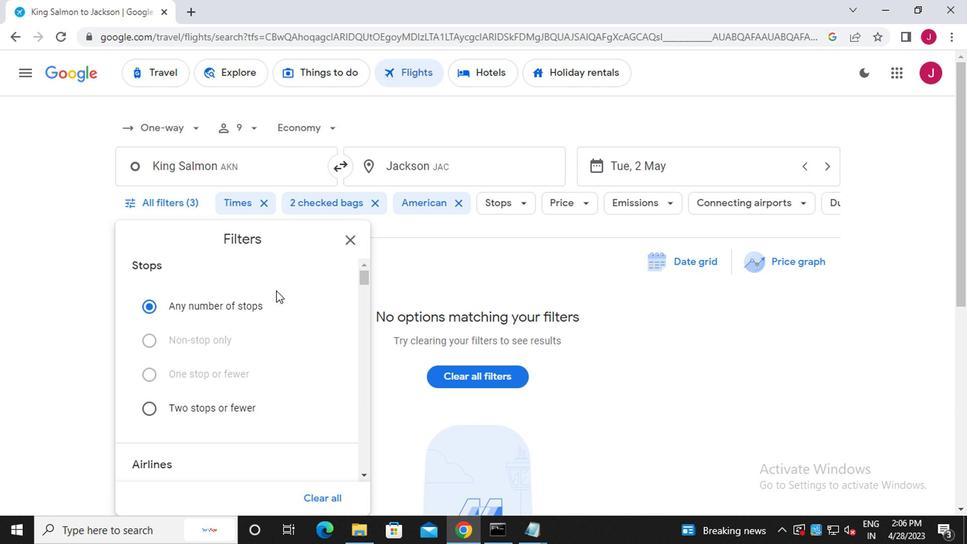 
Action: Mouse scrolled (274, 292) with delta (0, 0)
Screenshot: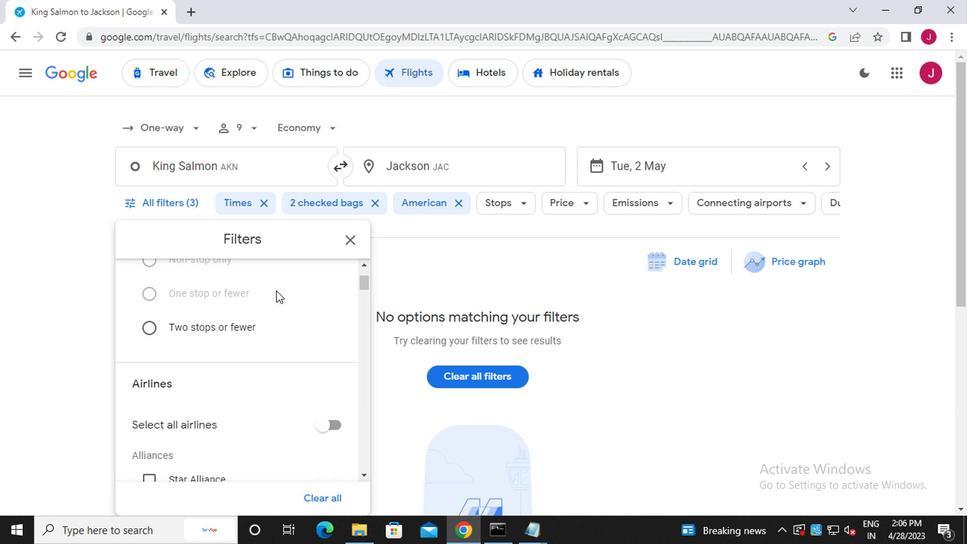 
Action: Mouse moved to (317, 294)
Screenshot: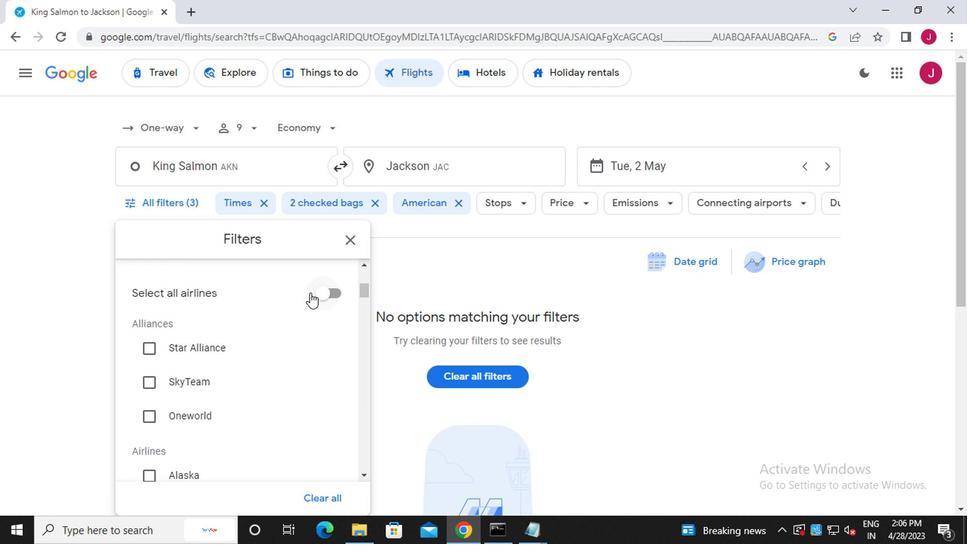 
Action: Mouse pressed left at (317, 294)
Screenshot: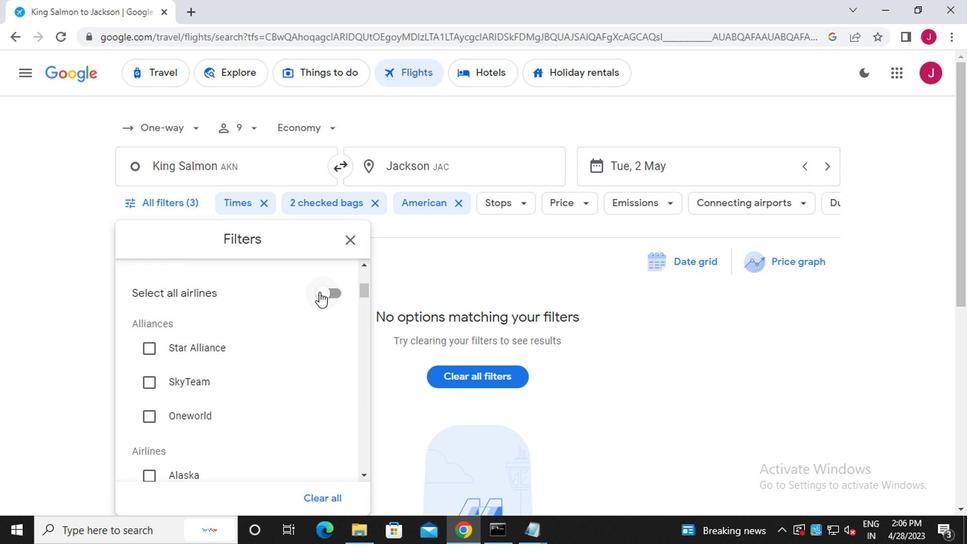 
Action: Mouse pressed left at (317, 294)
Screenshot: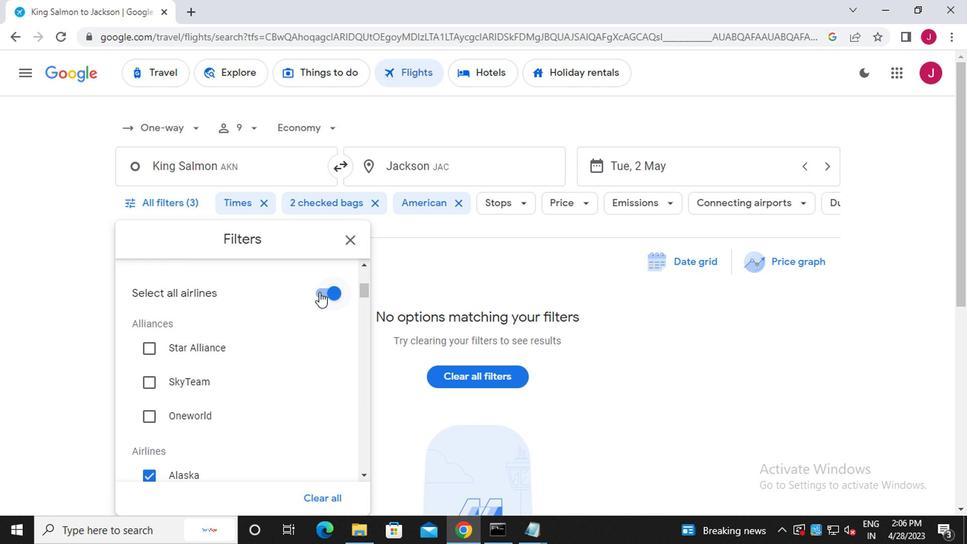 
Action: Mouse moved to (284, 314)
Screenshot: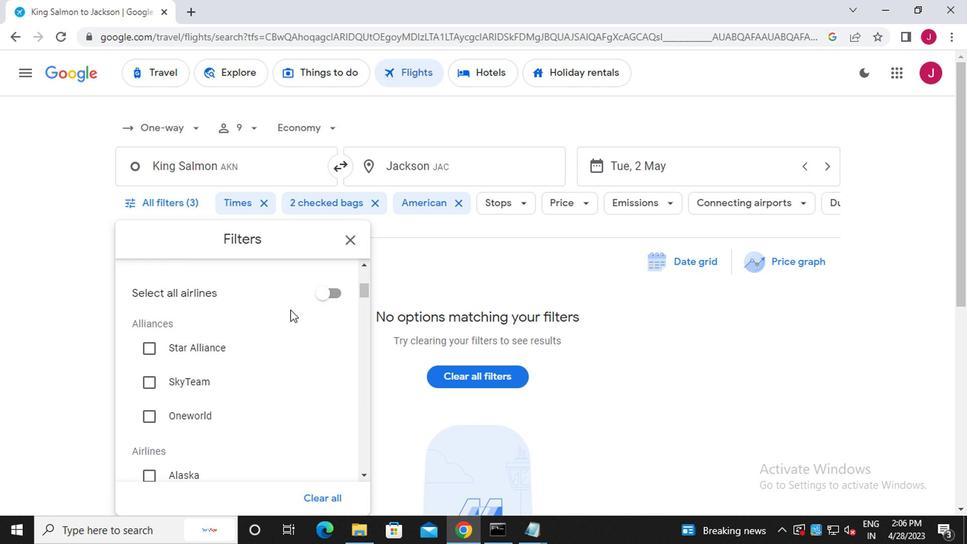 
Action: Mouse scrolled (284, 313) with delta (0, -1)
Screenshot: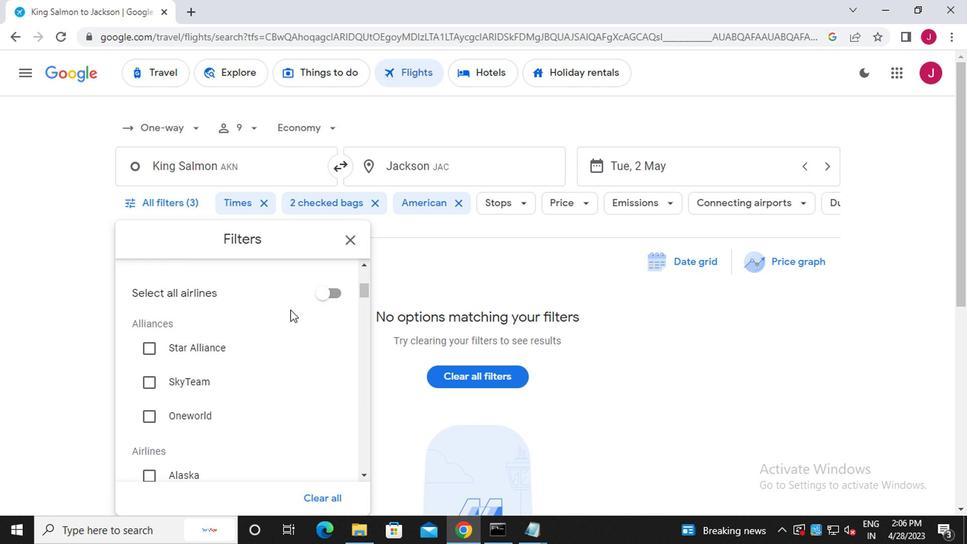
Action: Mouse scrolled (284, 313) with delta (0, -1)
Screenshot: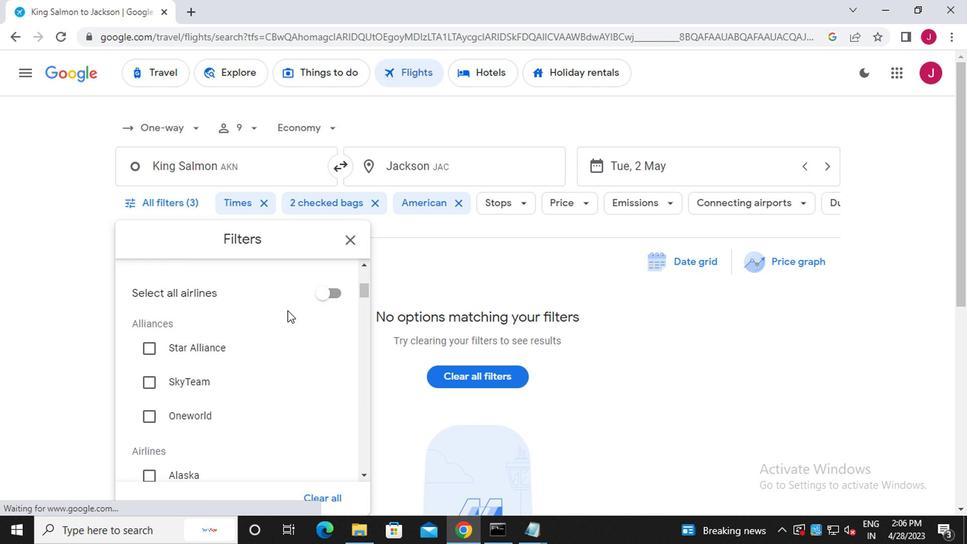 
Action: Mouse scrolled (284, 313) with delta (0, -1)
Screenshot: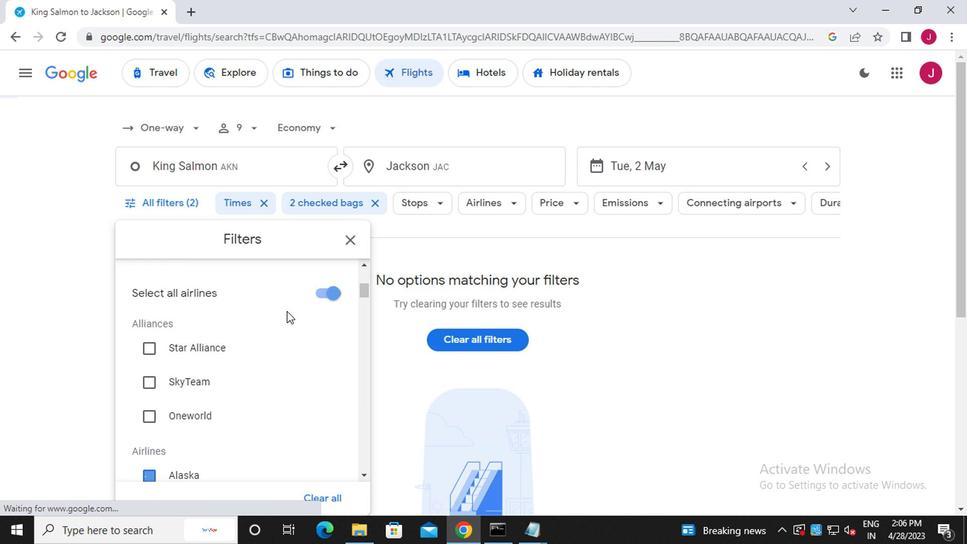 
Action: Mouse moved to (223, 314)
Screenshot: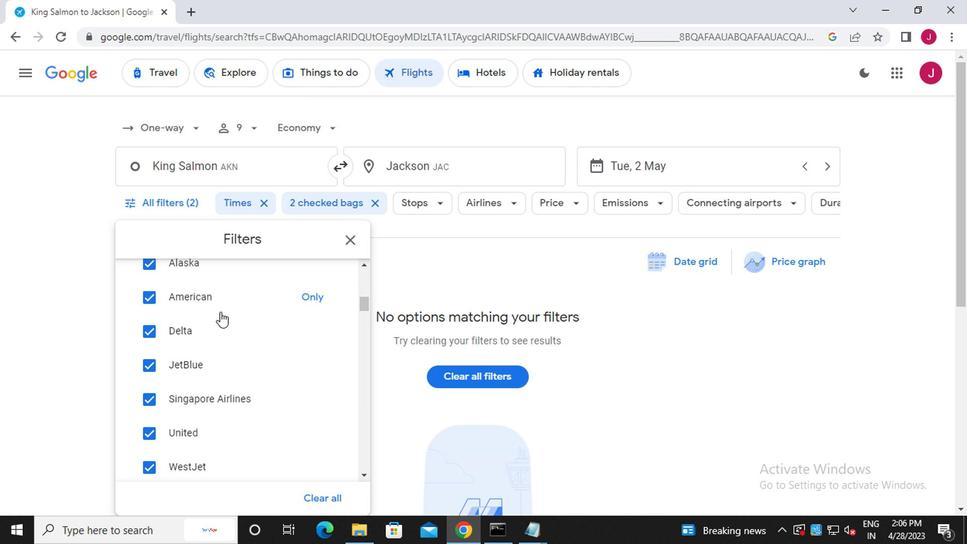 
Action: Mouse scrolled (223, 315) with delta (0, 1)
Screenshot: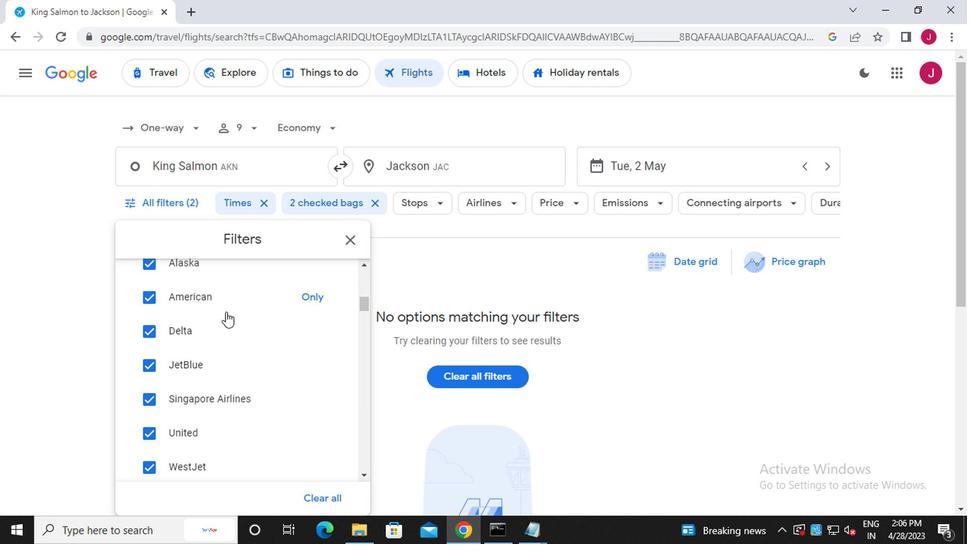 
Action: Mouse moved to (255, 335)
Screenshot: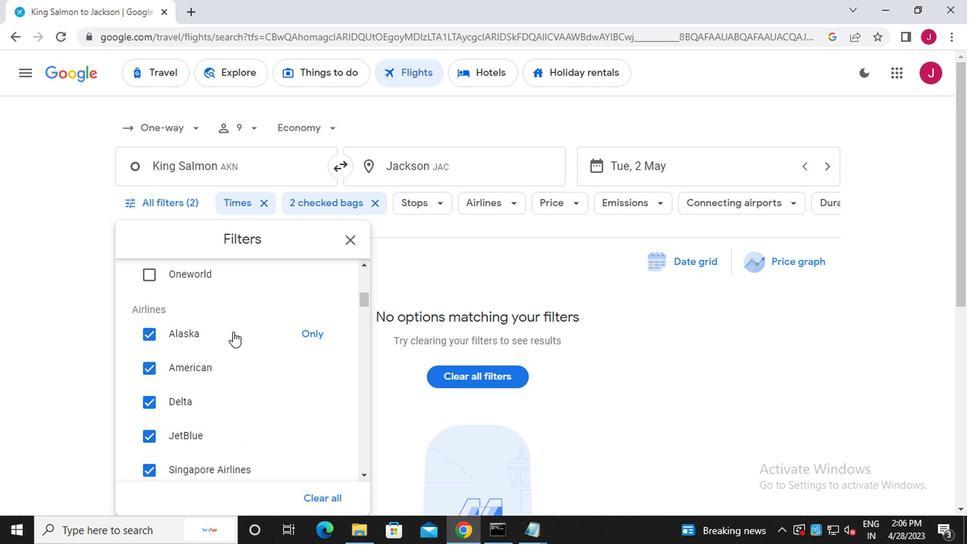 
Action: Mouse scrolled (255, 336) with delta (0, 1)
Screenshot: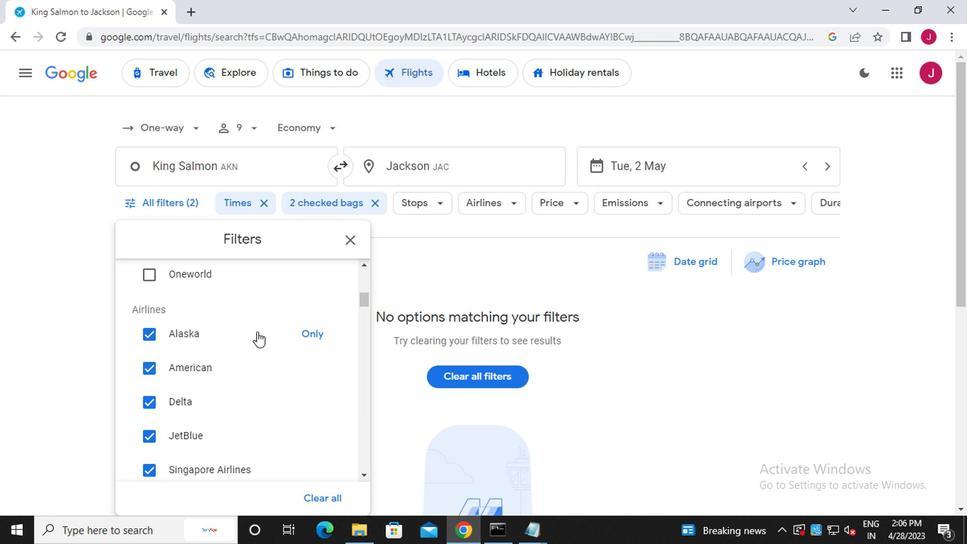 
Action: Mouse scrolled (255, 336) with delta (0, 1)
Screenshot: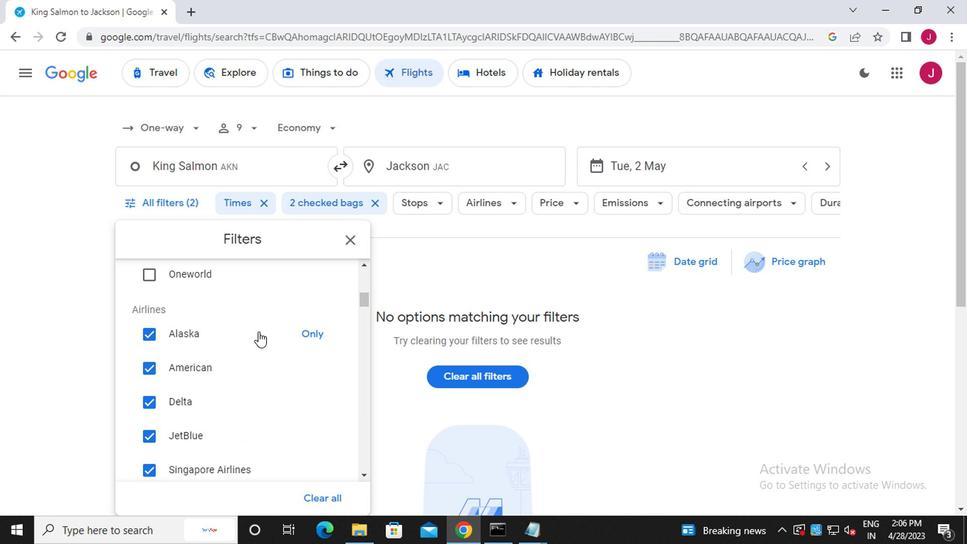
Action: Mouse scrolled (255, 336) with delta (0, 1)
Screenshot: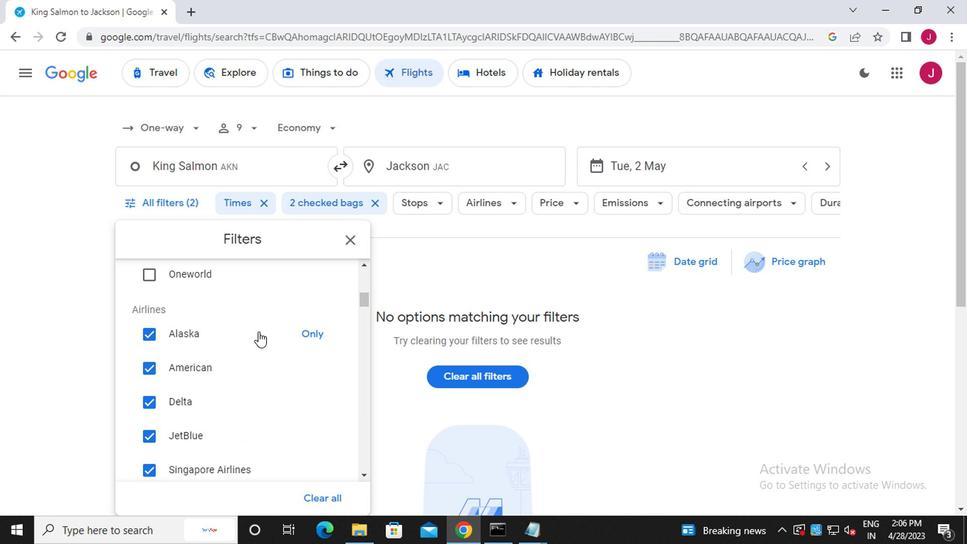 
Action: Mouse moved to (314, 364)
Screenshot: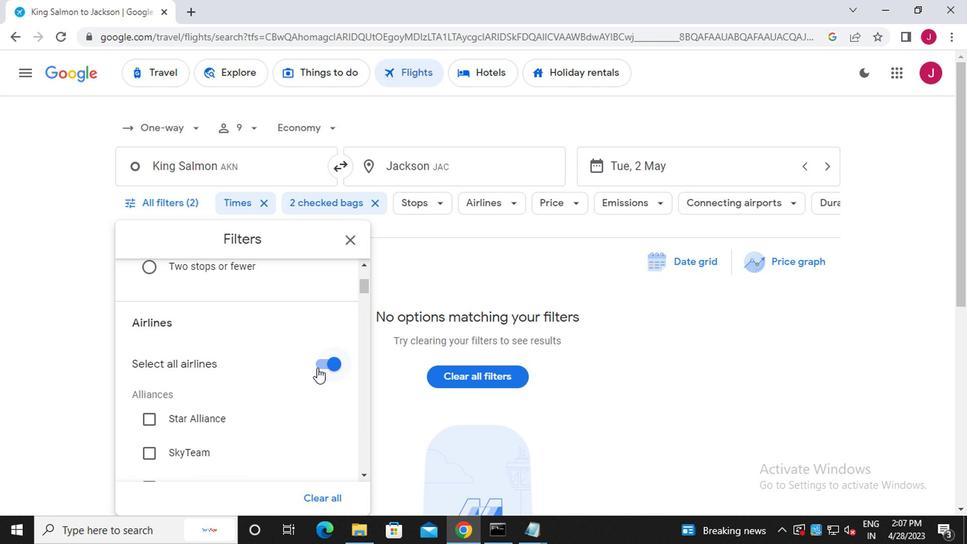
Action: Mouse pressed left at (314, 364)
Screenshot: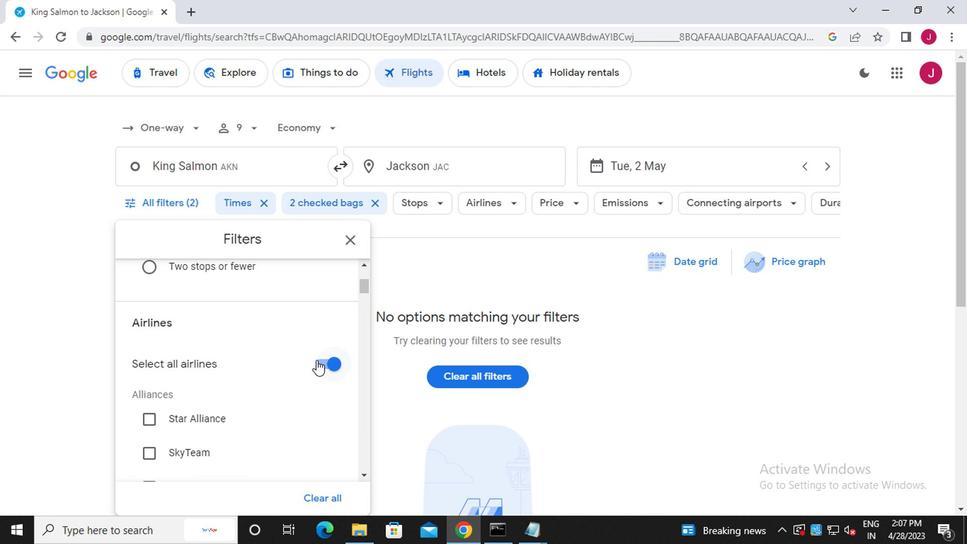
Action: Mouse moved to (295, 361)
Screenshot: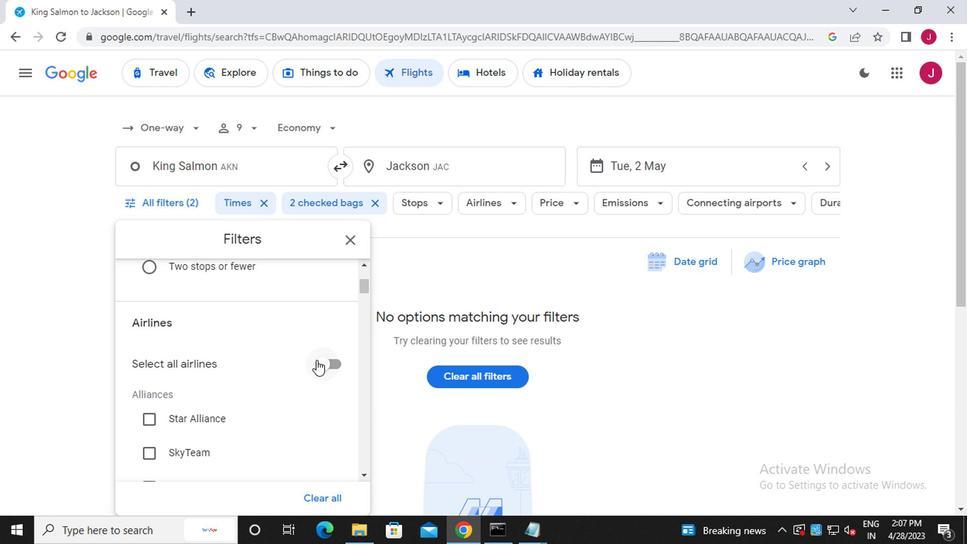 
Action: Mouse scrolled (295, 360) with delta (0, -1)
Screenshot: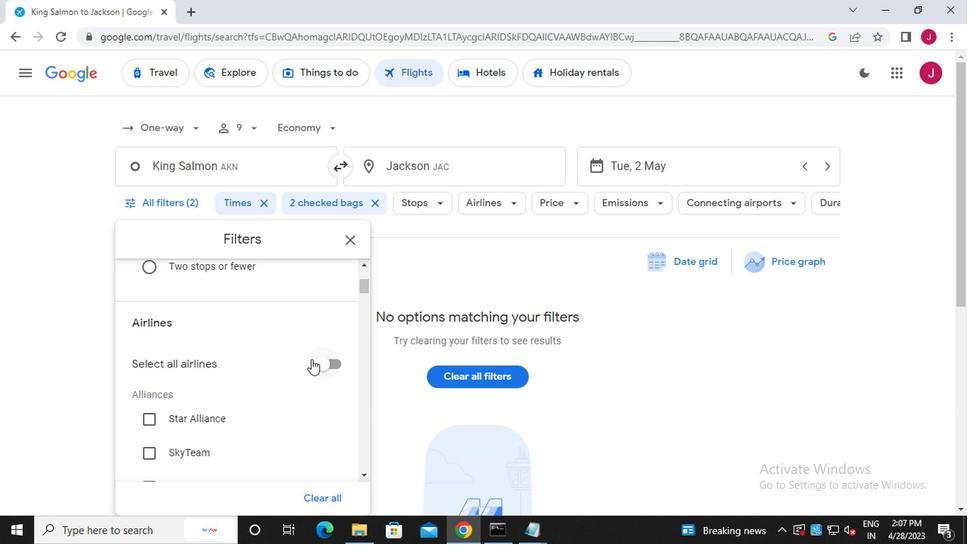 
Action: Mouse scrolled (295, 360) with delta (0, -1)
Screenshot: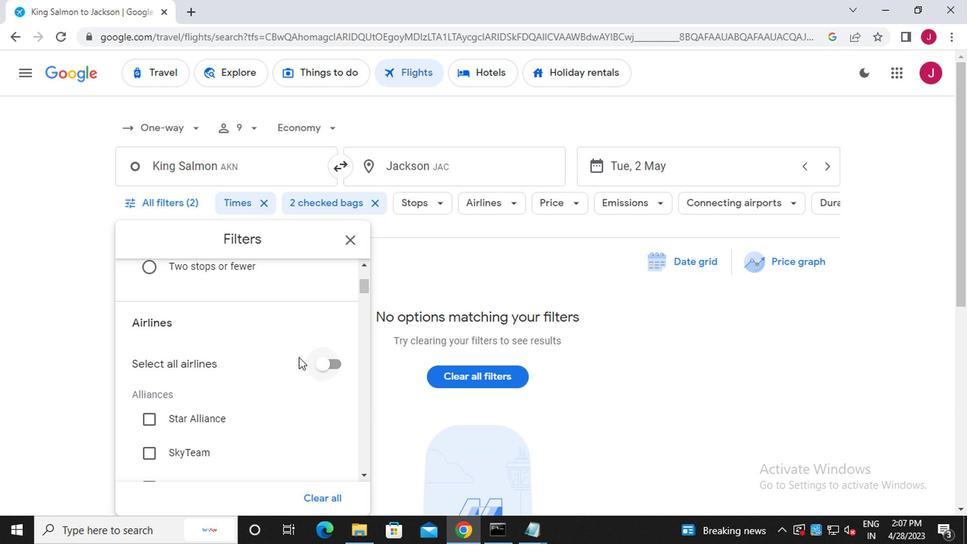 
Action: Mouse moved to (292, 357)
Screenshot: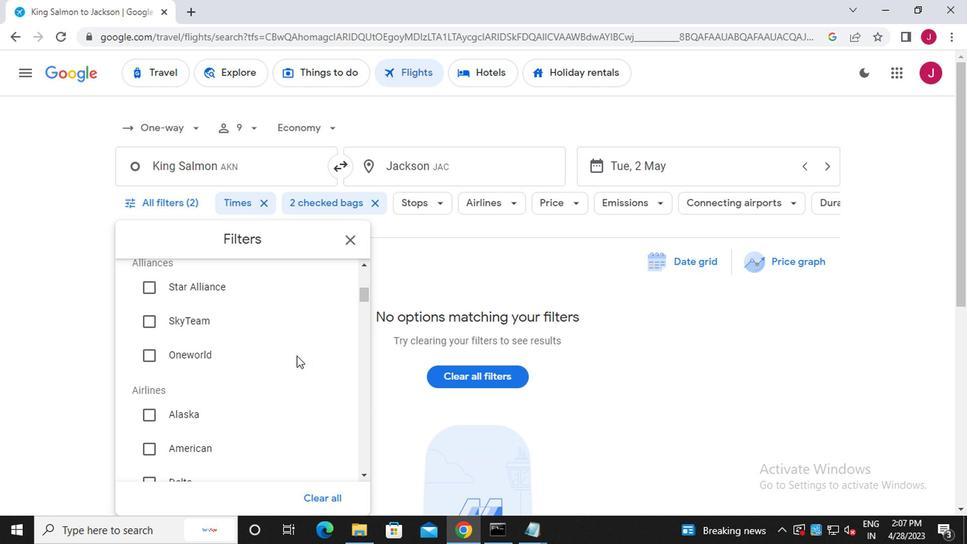 
Action: Mouse scrolled (292, 356) with delta (0, -1)
Screenshot: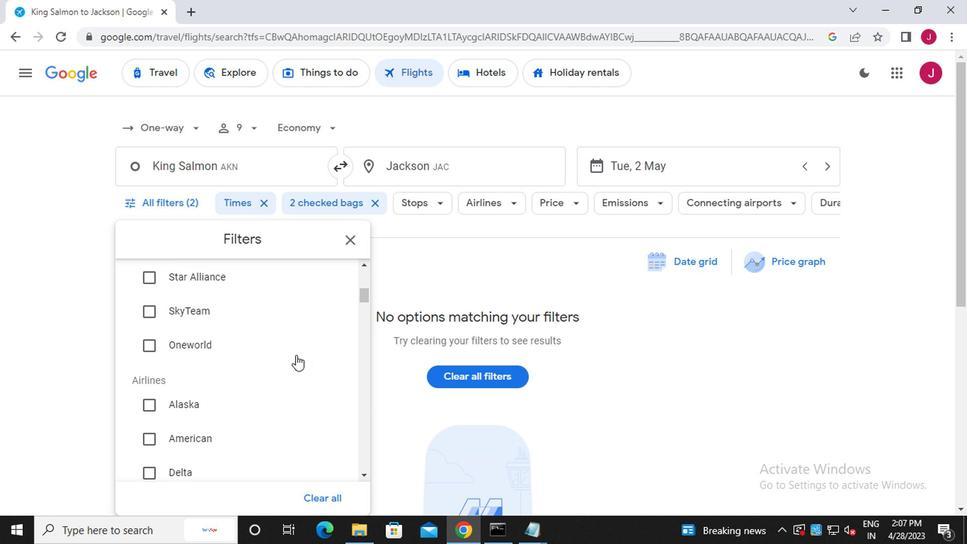 
Action: Mouse moved to (147, 336)
Screenshot: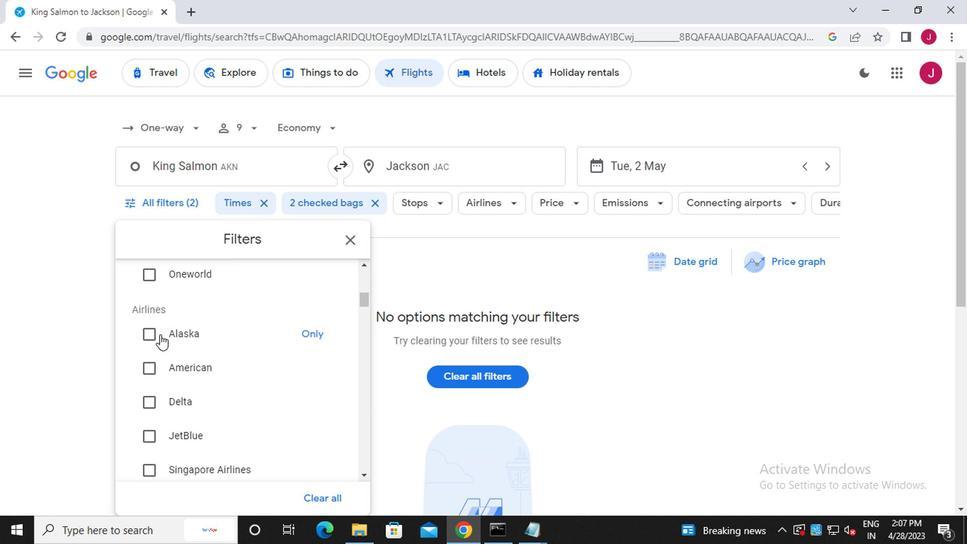 
Action: Mouse pressed left at (147, 336)
Screenshot: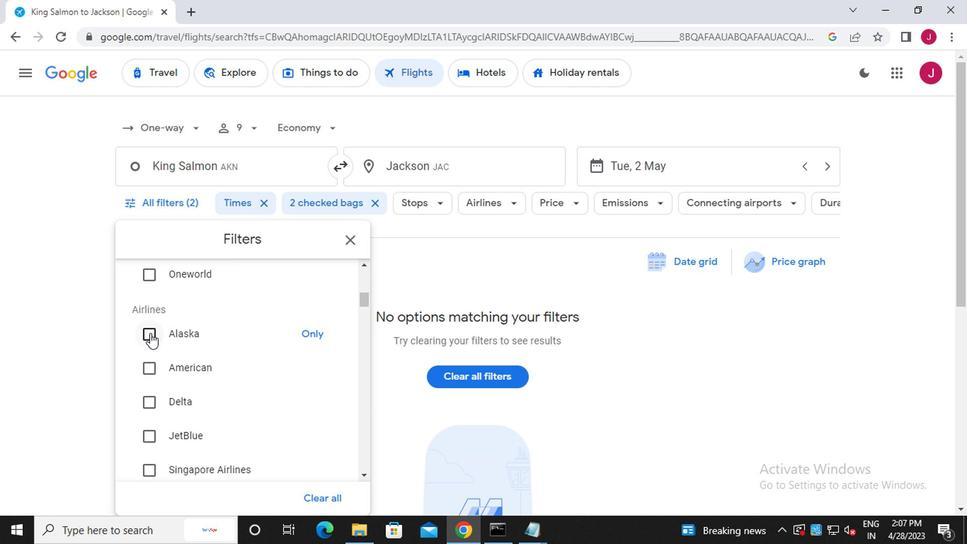 
Action: Mouse moved to (147, 336)
Screenshot: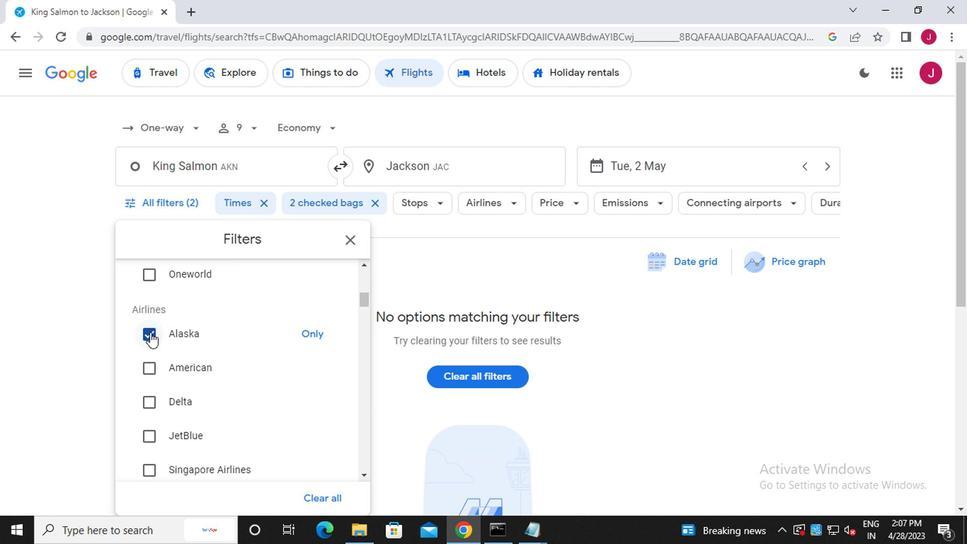 
Action: Mouse scrolled (147, 335) with delta (0, -1)
Screenshot: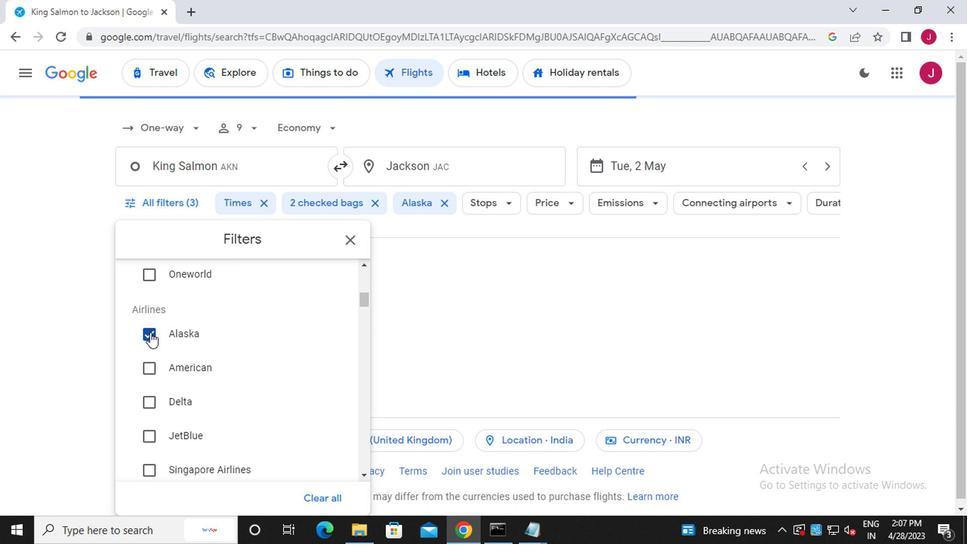 
Action: Mouse scrolled (147, 335) with delta (0, -1)
Screenshot: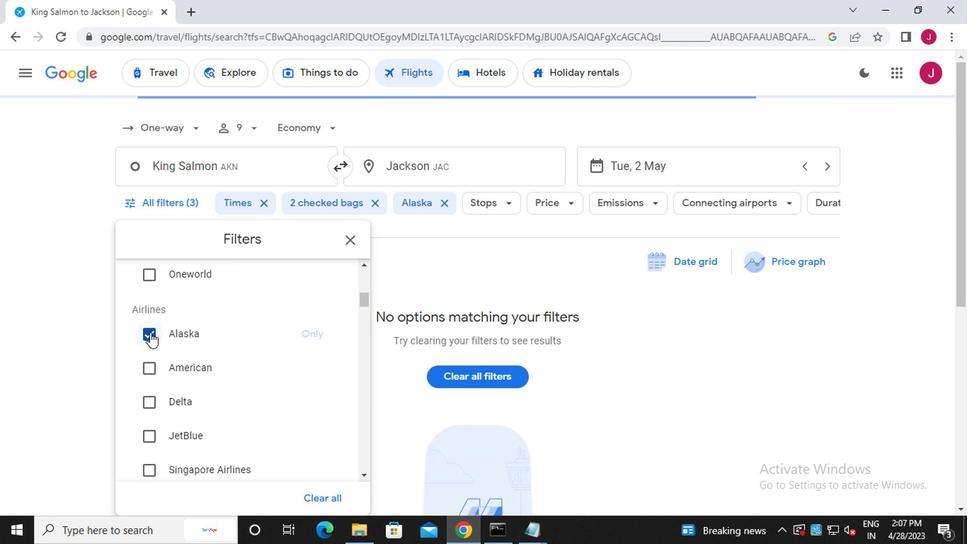 
Action: Mouse moved to (148, 337)
Screenshot: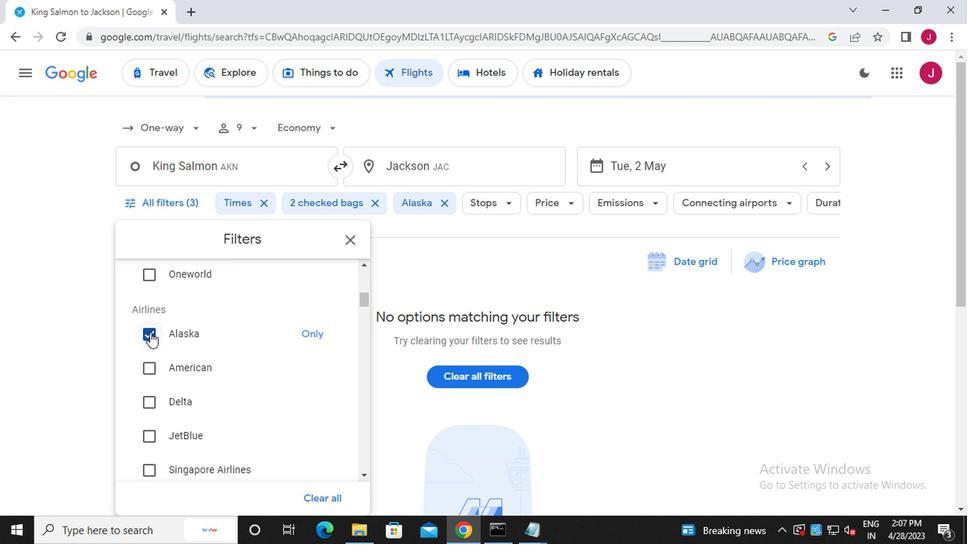 
Action: Mouse scrolled (148, 336) with delta (0, -1)
Screenshot: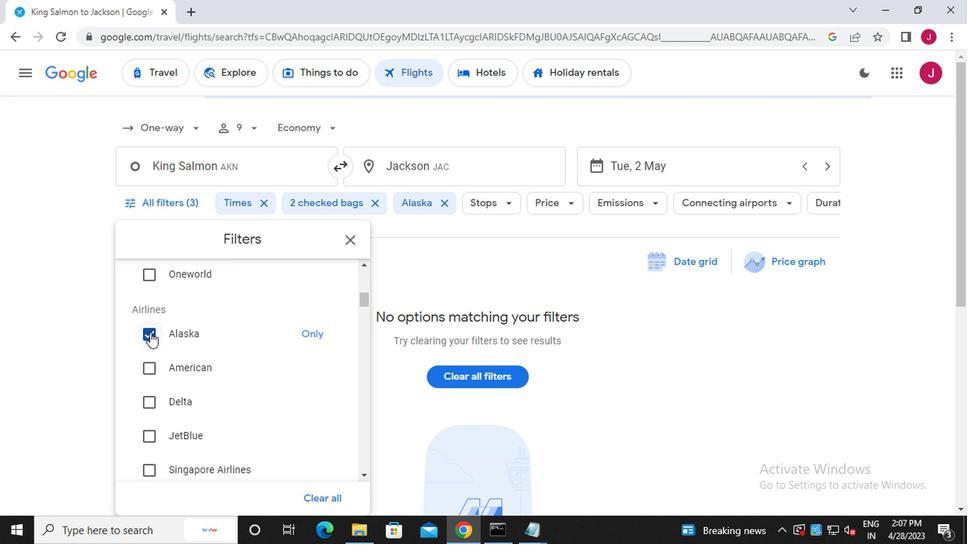
Action: Mouse moved to (215, 371)
Screenshot: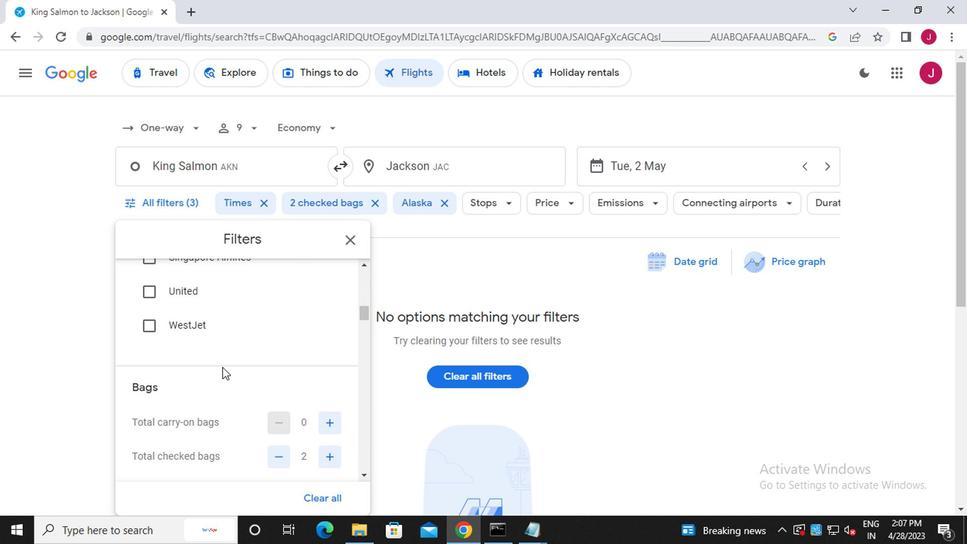 
Action: Mouse scrolled (215, 370) with delta (0, 0)
Screenshot: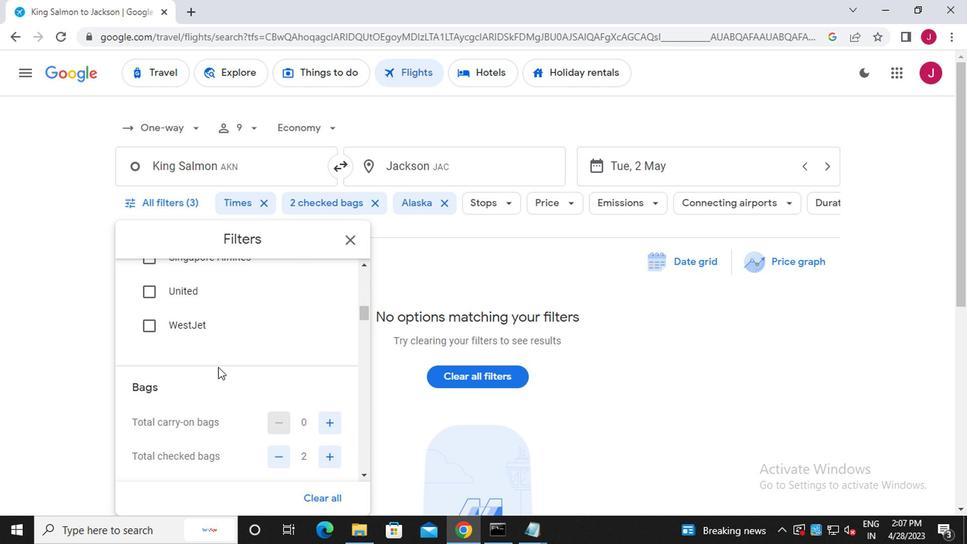 
Action: Mouse moved to (280, 392)
Screenshot: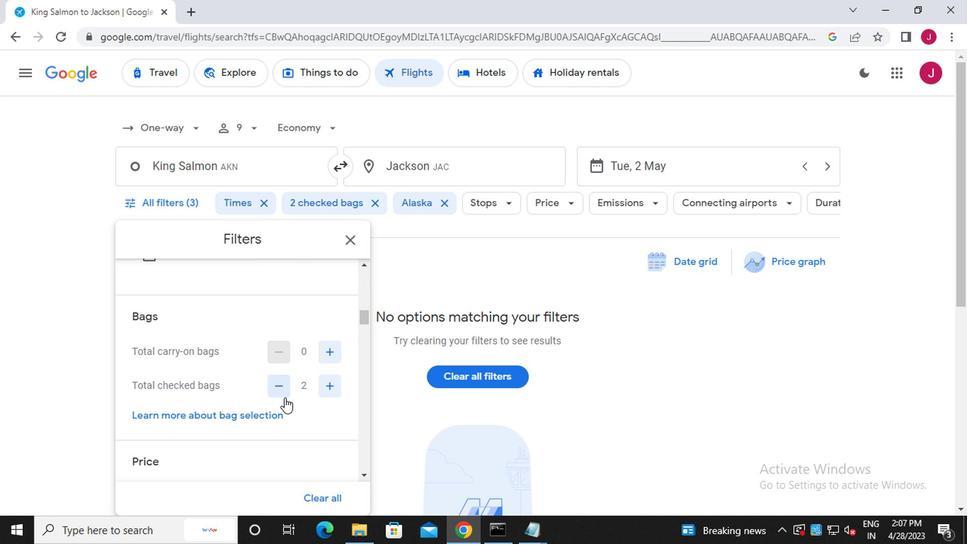 
Action: Mouse pressed left at (280, 392)
Screenshot: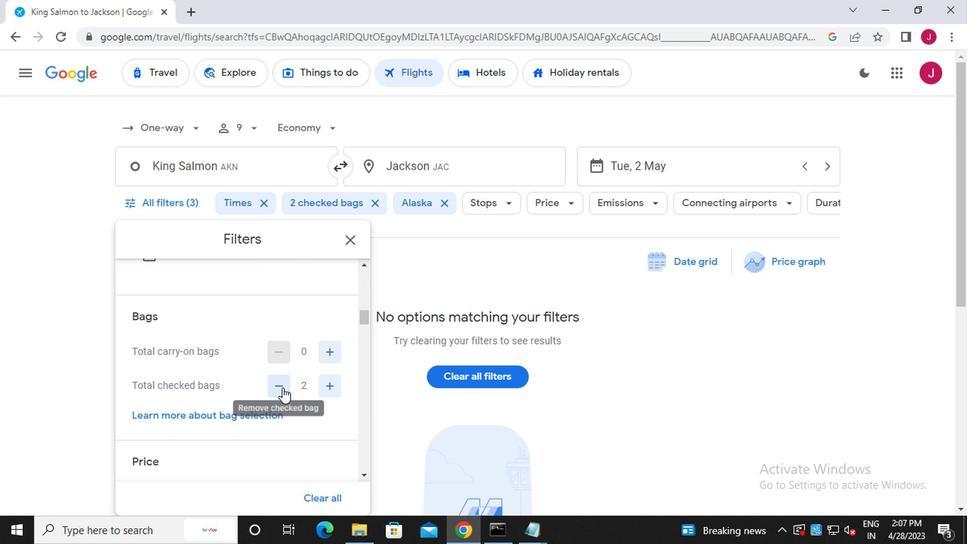 
Action: Mouse pressed left at (280, 392)
Screenshot: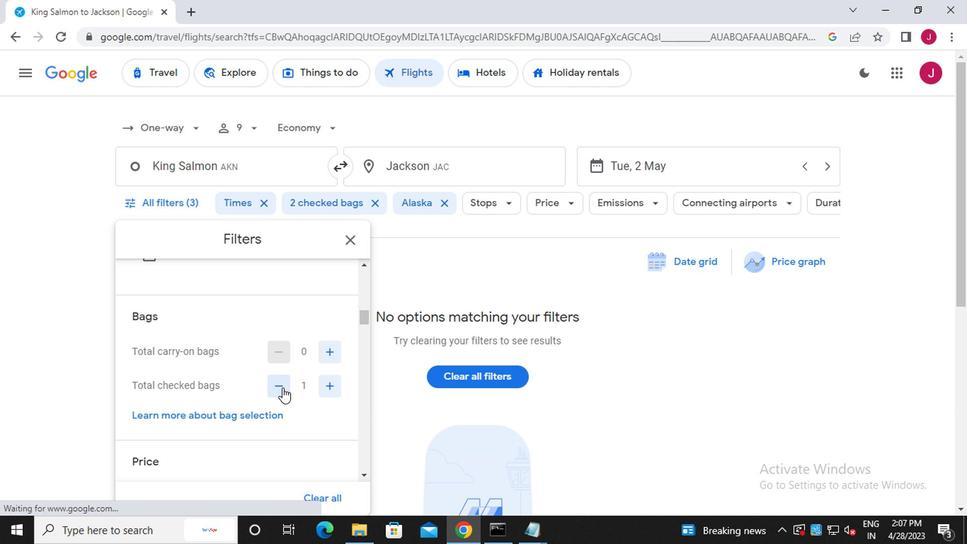 
Action: Mouse moved to (330, 359)
Screenshot: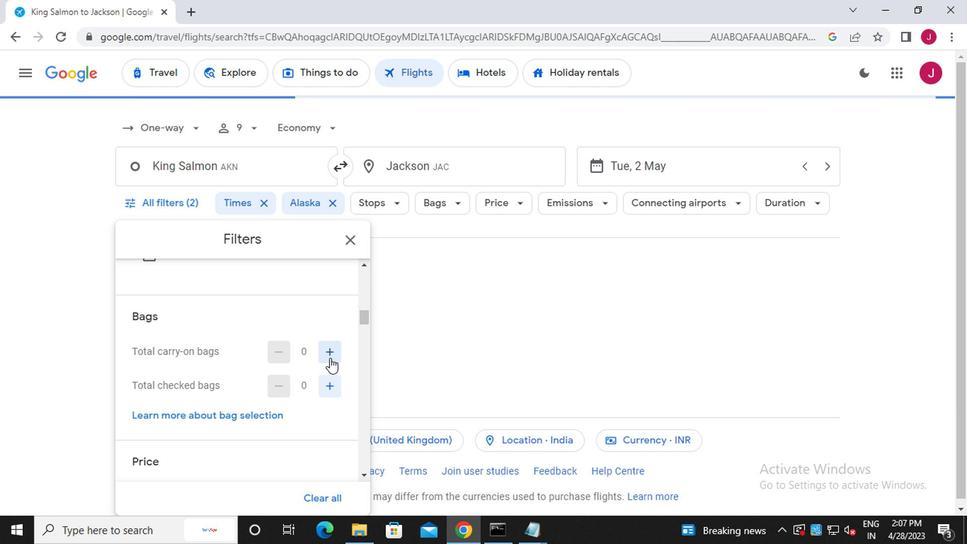 
Action: Mouse pressed left at (330, 359)
Screenshot: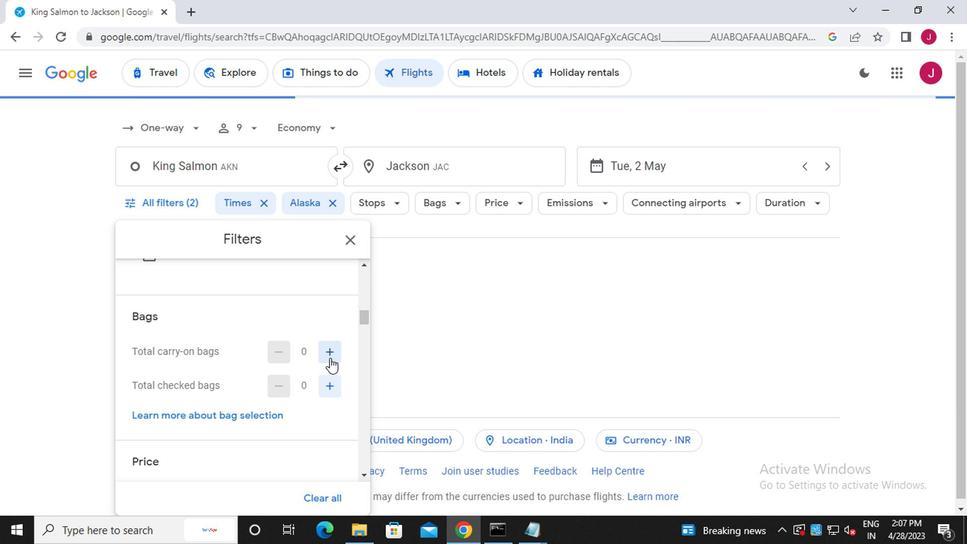 
Action: Mouse moved to (324, 388)
Screenshot: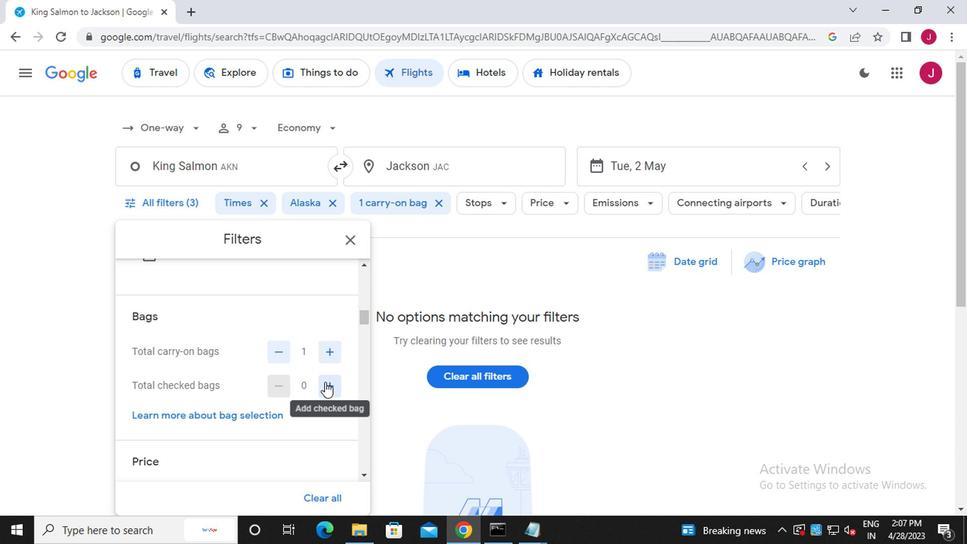 
Action: Mouse pressed left at (324, 388)
Screenshot: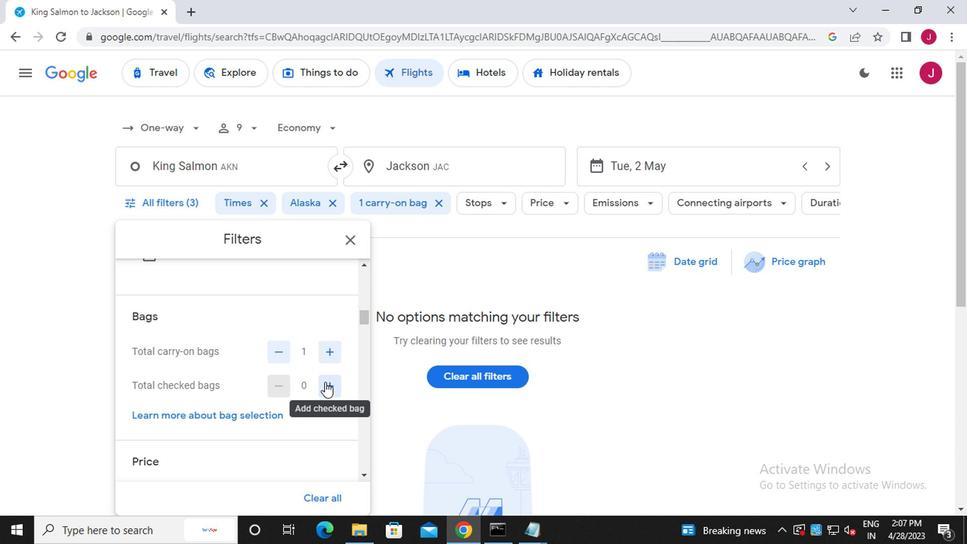 
Action: Mouse moved to (340, 391)
Screenshot: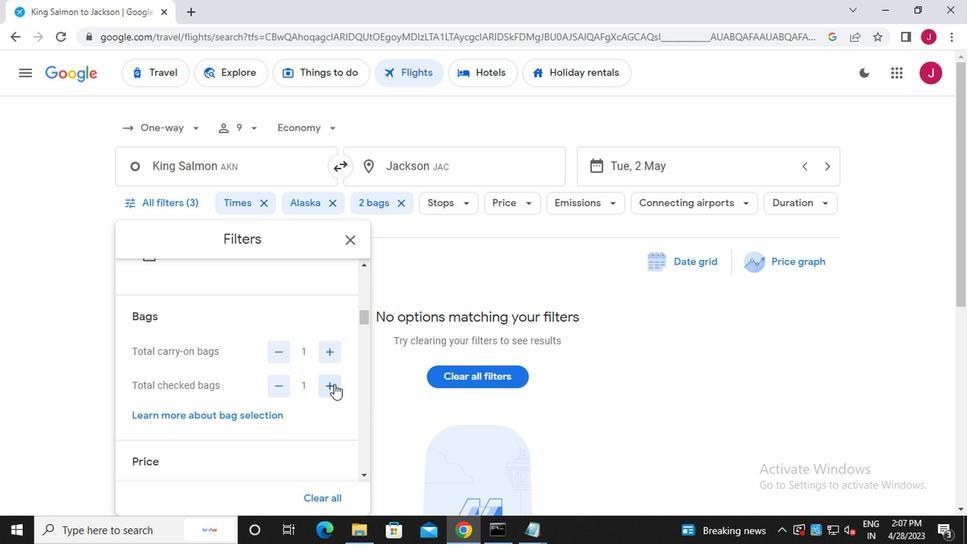 
Action: Mouse scrolled (340, 391) with delta (0, 0)
Screenshot: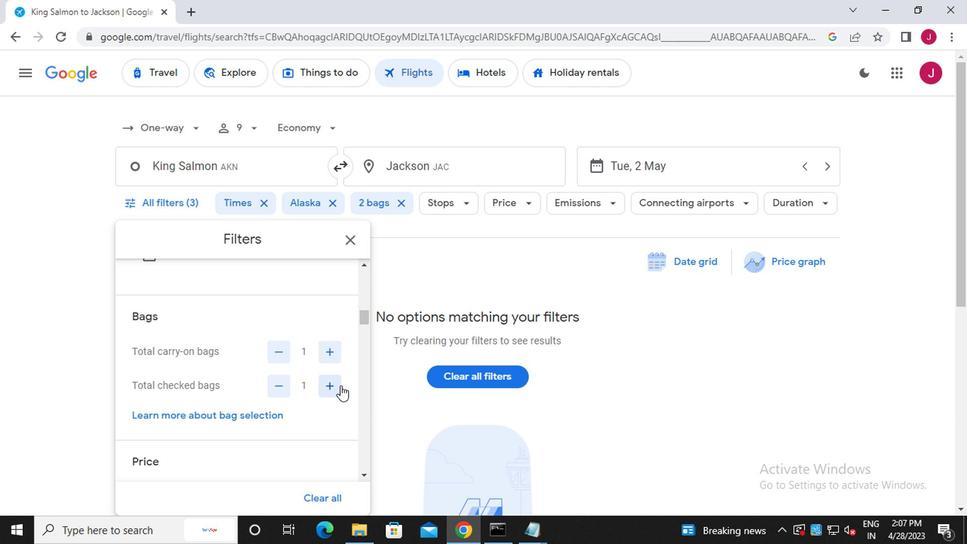 
Action: Mouse scrolled (340, 391) with delta (0, 0)
Screenshot: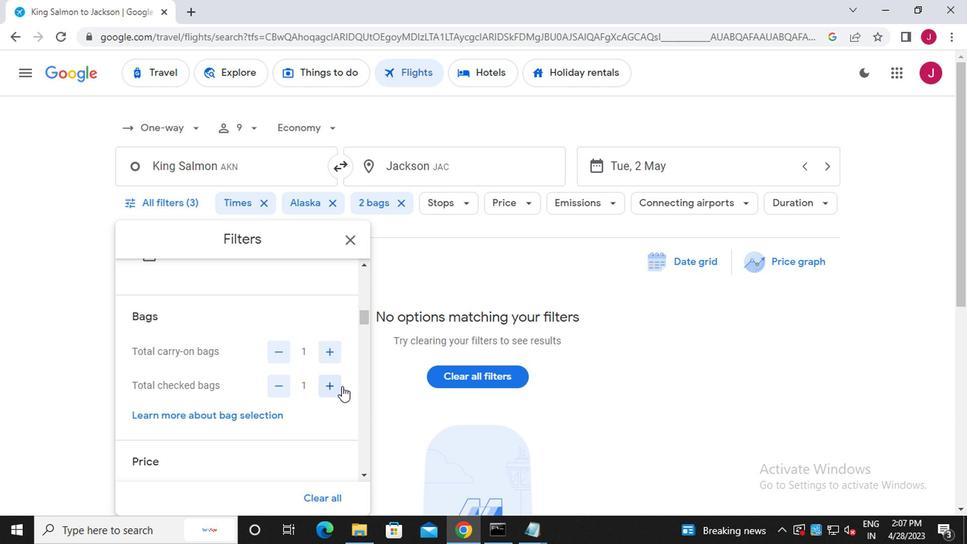 
Action: Mouse moved to (336, 392)
Screenshot: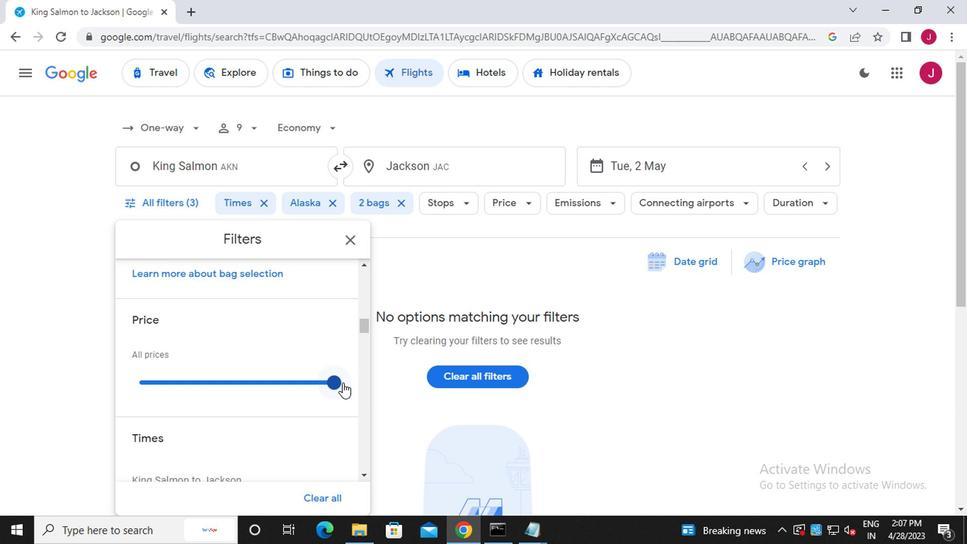 
Action: Mouse pressed left at (336, 392)
Screenshot: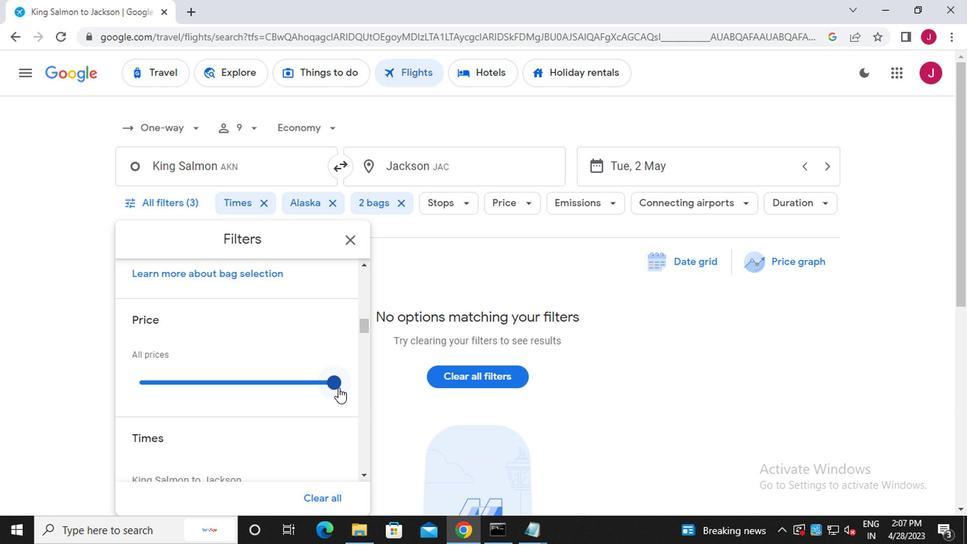 
Action: Mouse moved to (338, 416)
Screenshot: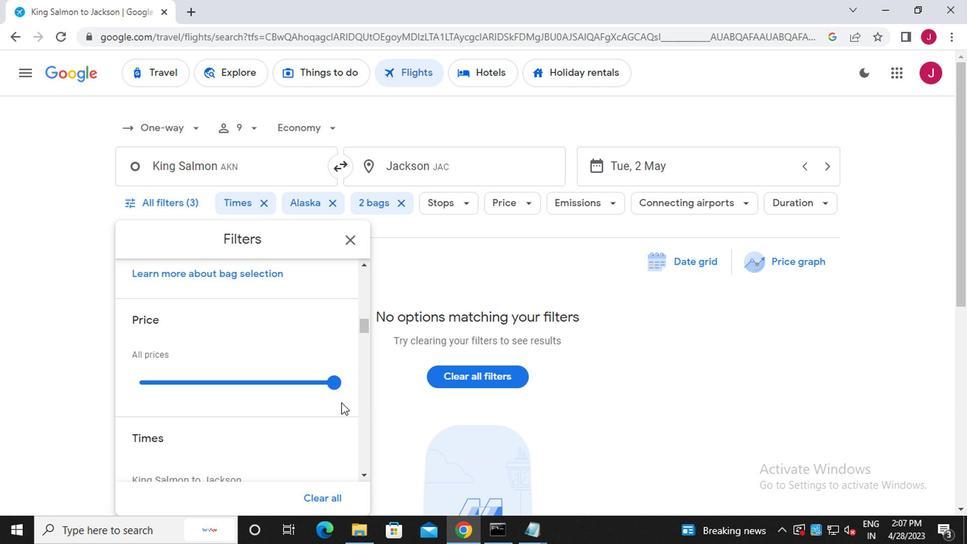 
Action: Mouse scrolled (338, 415) with delta (0, -1)
Screenshot: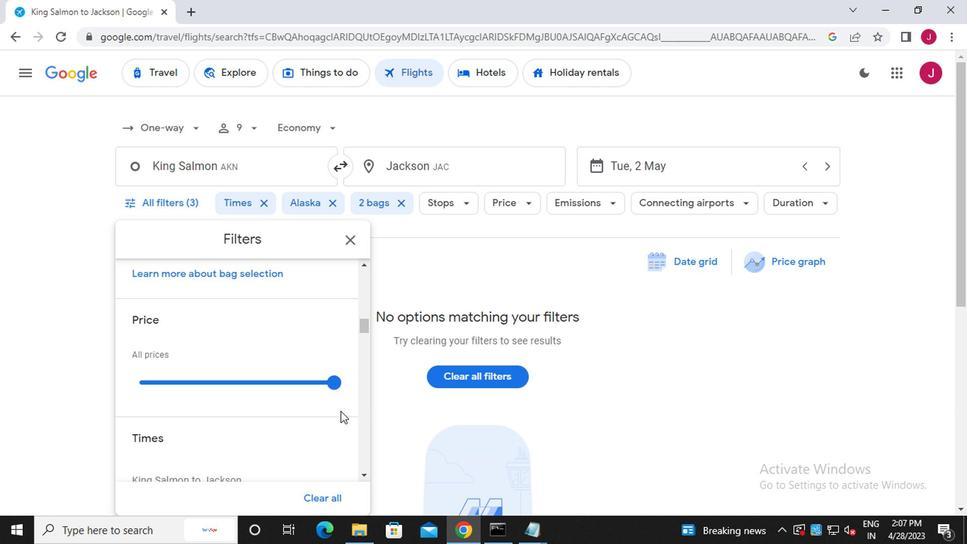 
Action: Mouse scrolled (338, 415) with delta (0, -1)
Screenshot: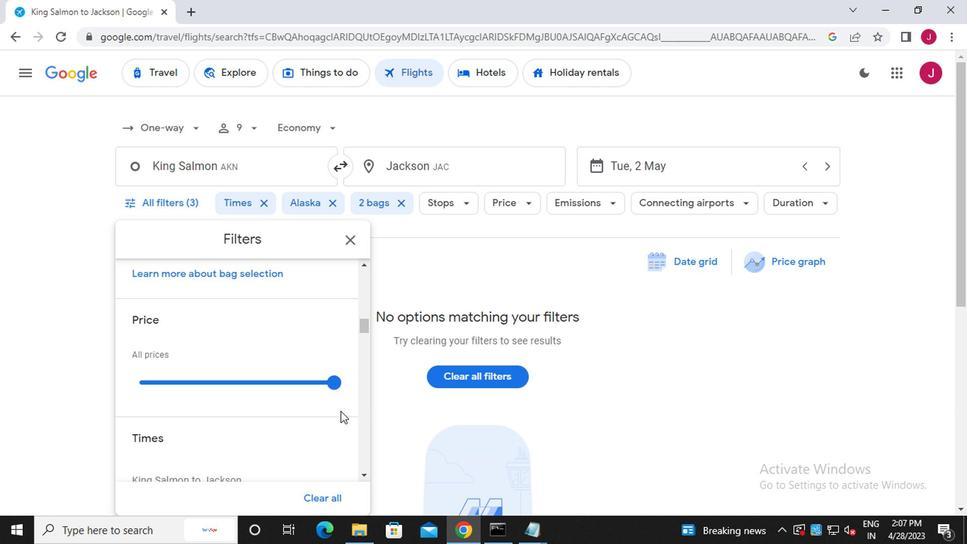 
Action: Mouse scrolled (338, 415) with delta (0, -1)
Screenshot: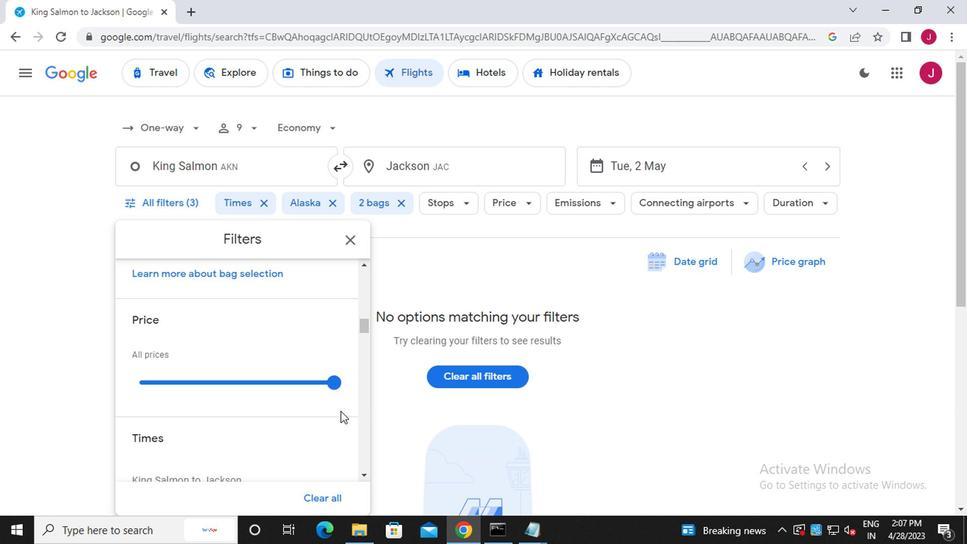 
Action: Mouse moved to (218, 335)
Screenshot: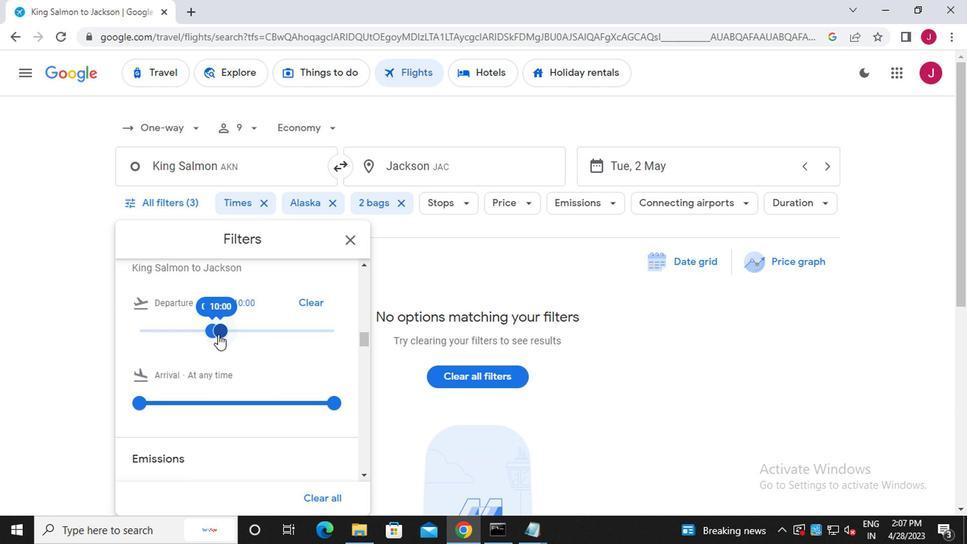 
Action: Mouse pressed left at (218, 335)
Screenshot: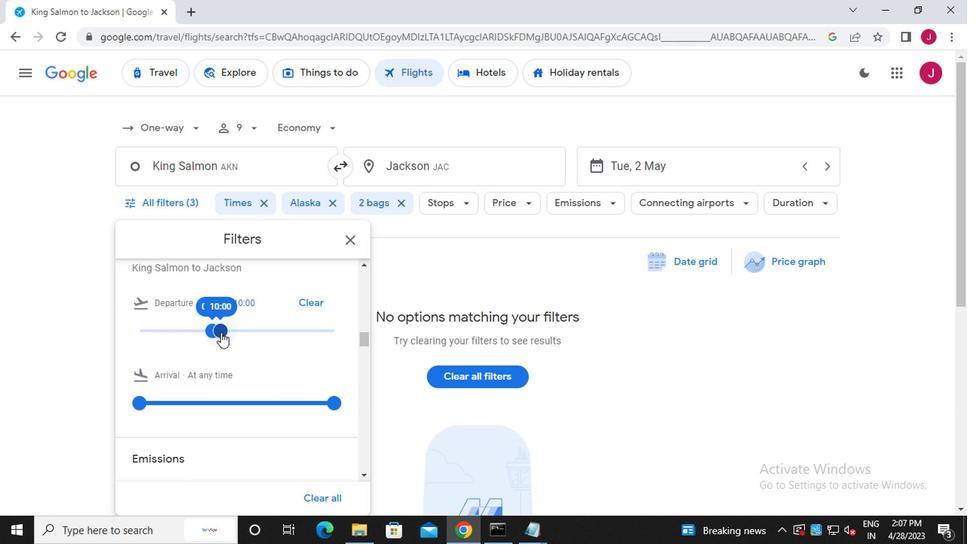 
Action: Mouse moved to (209, 336)
Screenshot: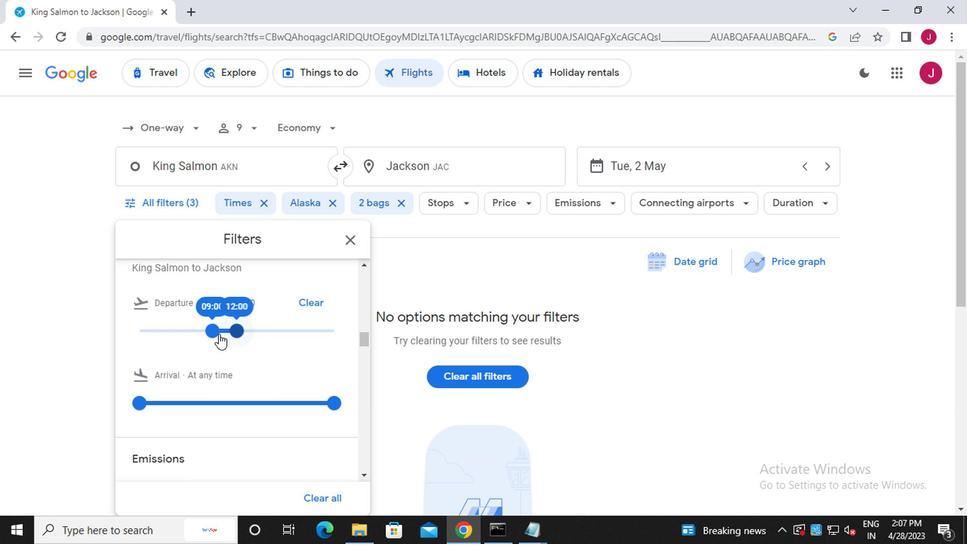 
Action: Mouse pressed left at (209, 336)
Screenshot: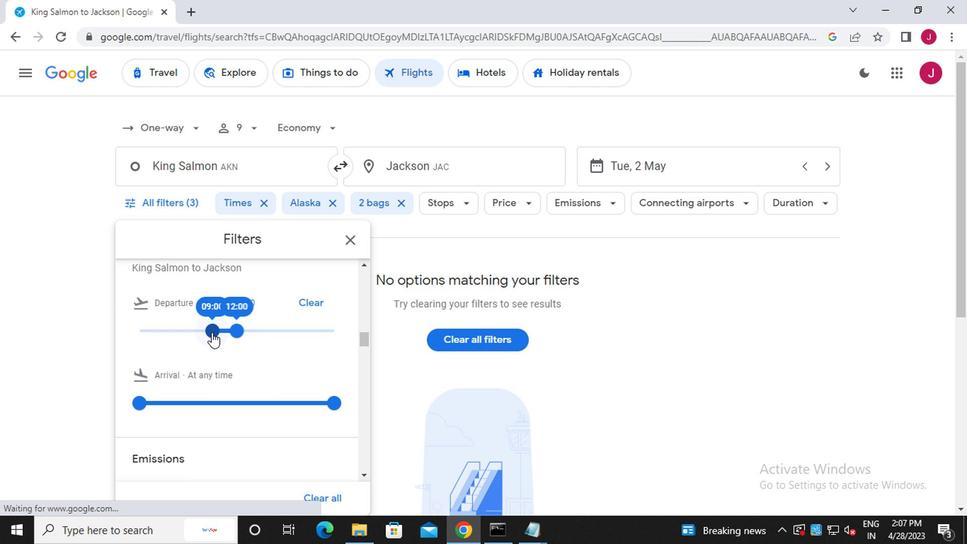 
Action: Mouse moved to (238, 332)
Screenshot: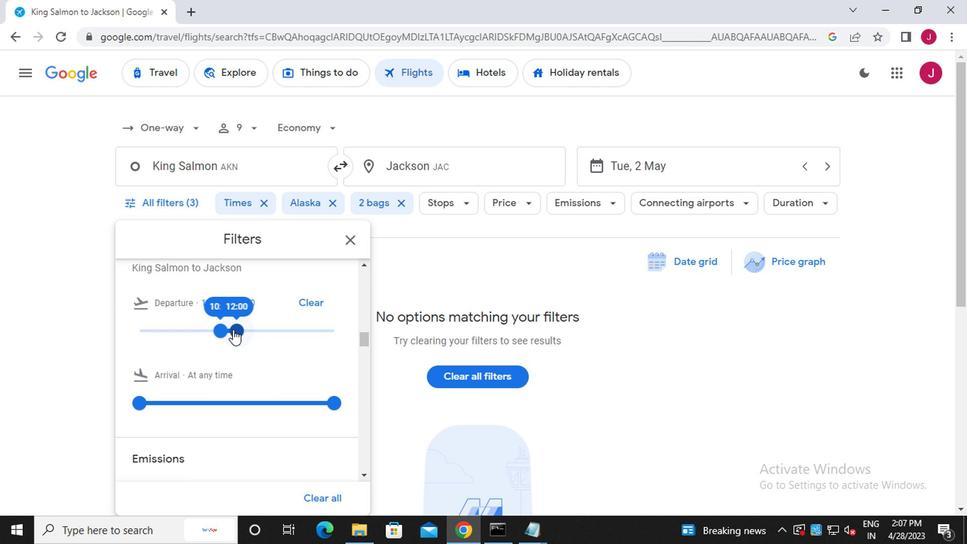 
Action: Mouse pressed left at (238, 332)
Screenshot: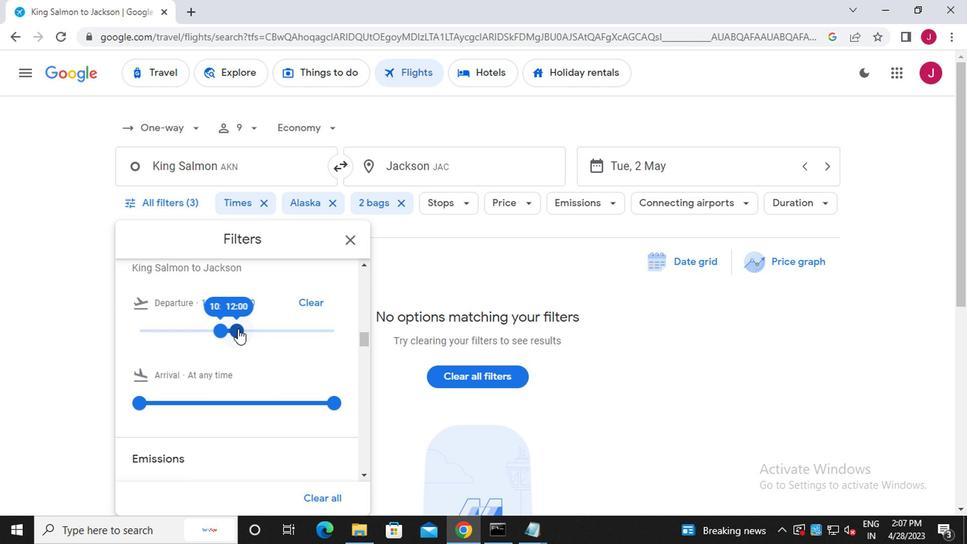 
Action: Mouse moved to (350, 245)
Screenshot: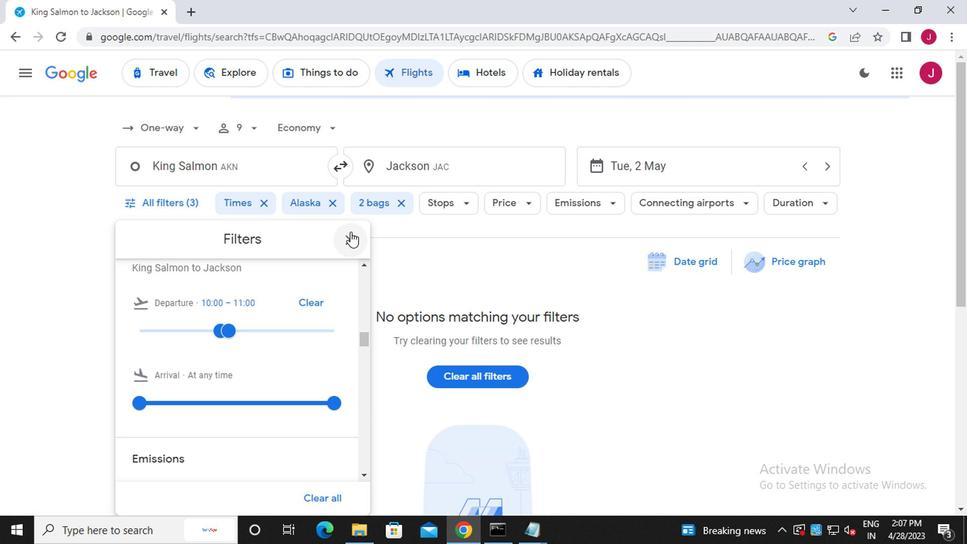
Action: Mouse pressed left at (350, 245)
Screenshot: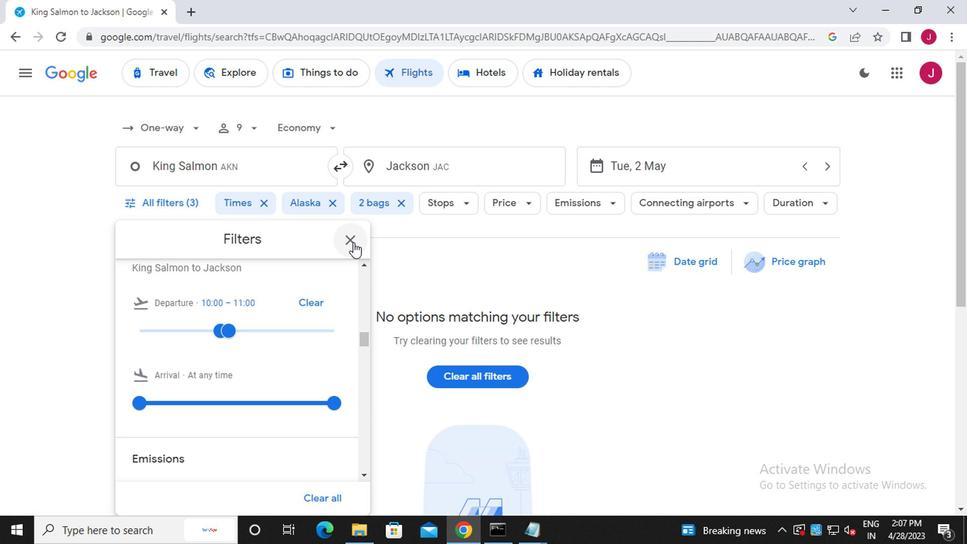 
Action: Mouse moved to (350, 245)
Screenshot: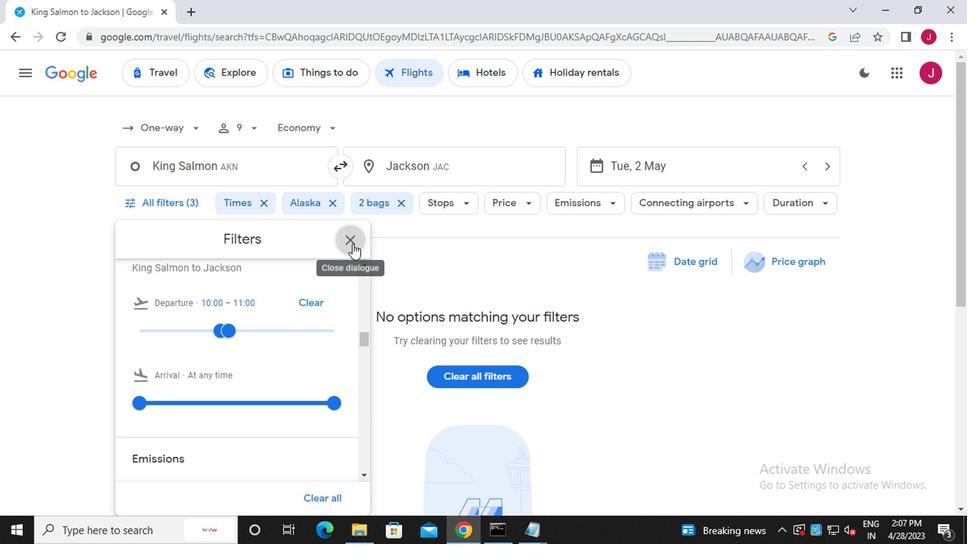 
